 Task: Create a due date automation trigger when advanced on, on the monday of the week a card is due add fields with custom field "Resume" set at 11:00 AM.
Action: Mouse moved to (1083, 319)
Screenshot: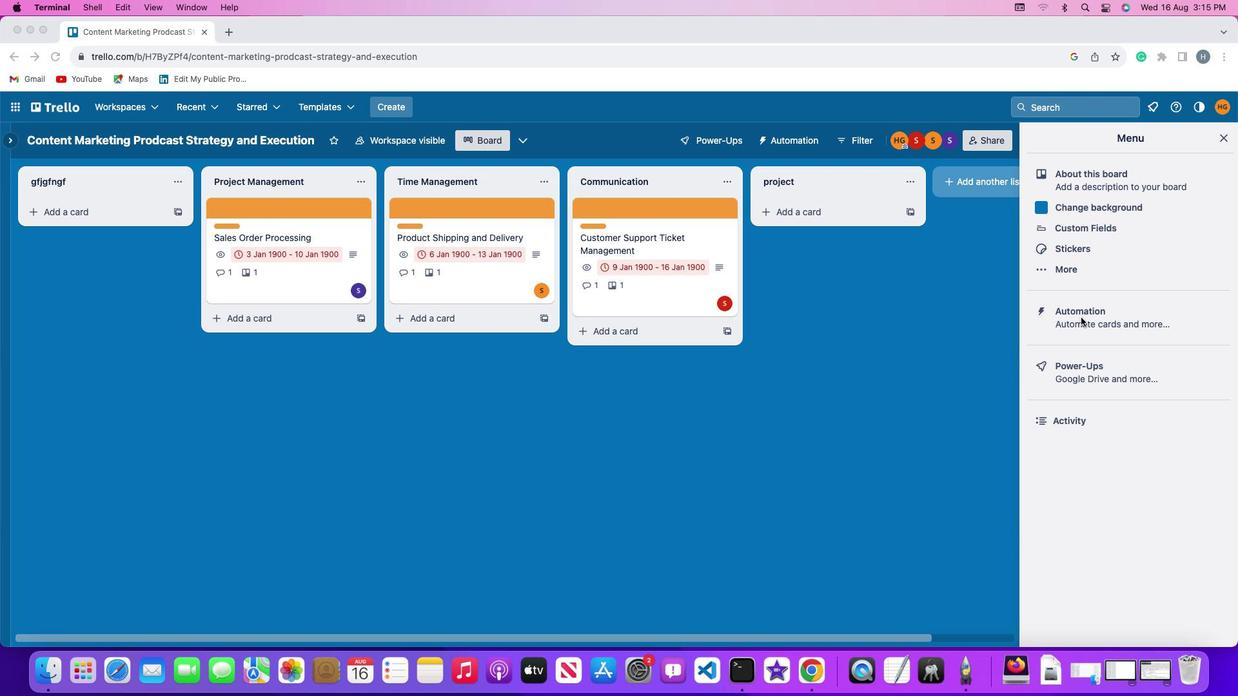 
Action: Mouse pressed left at (1083, 319)
Screenshot: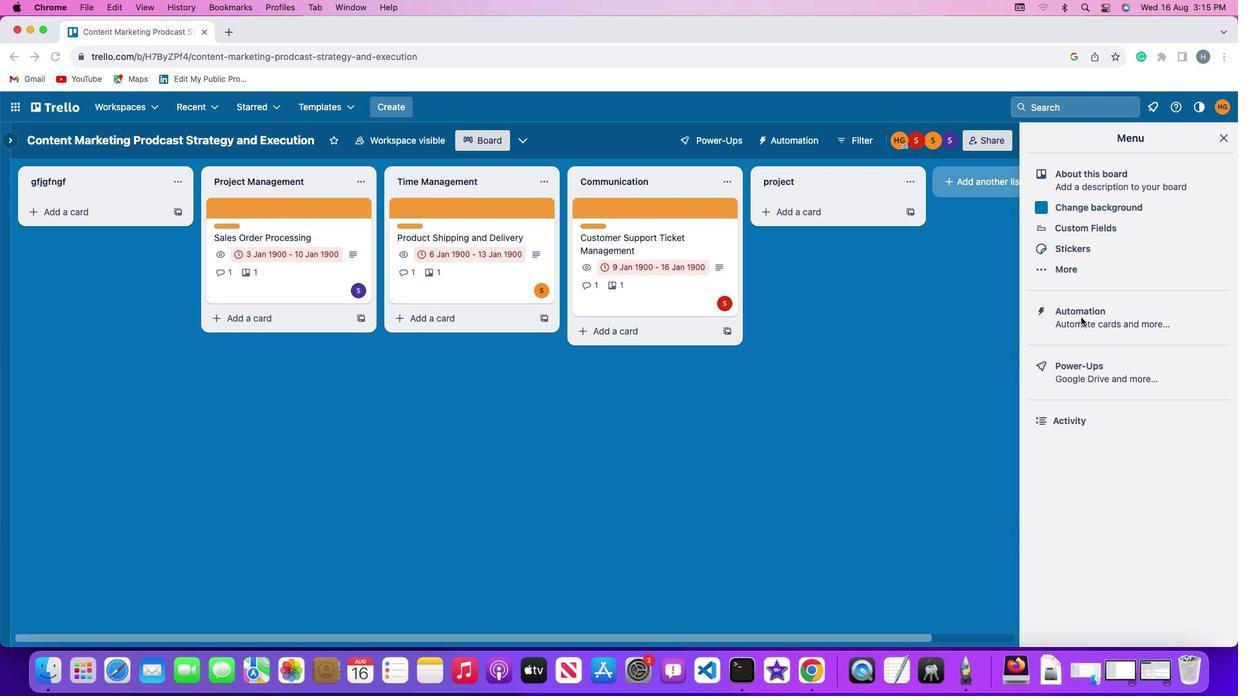 
Action: Mouse pressed left at (1083, 319)
Screenshot: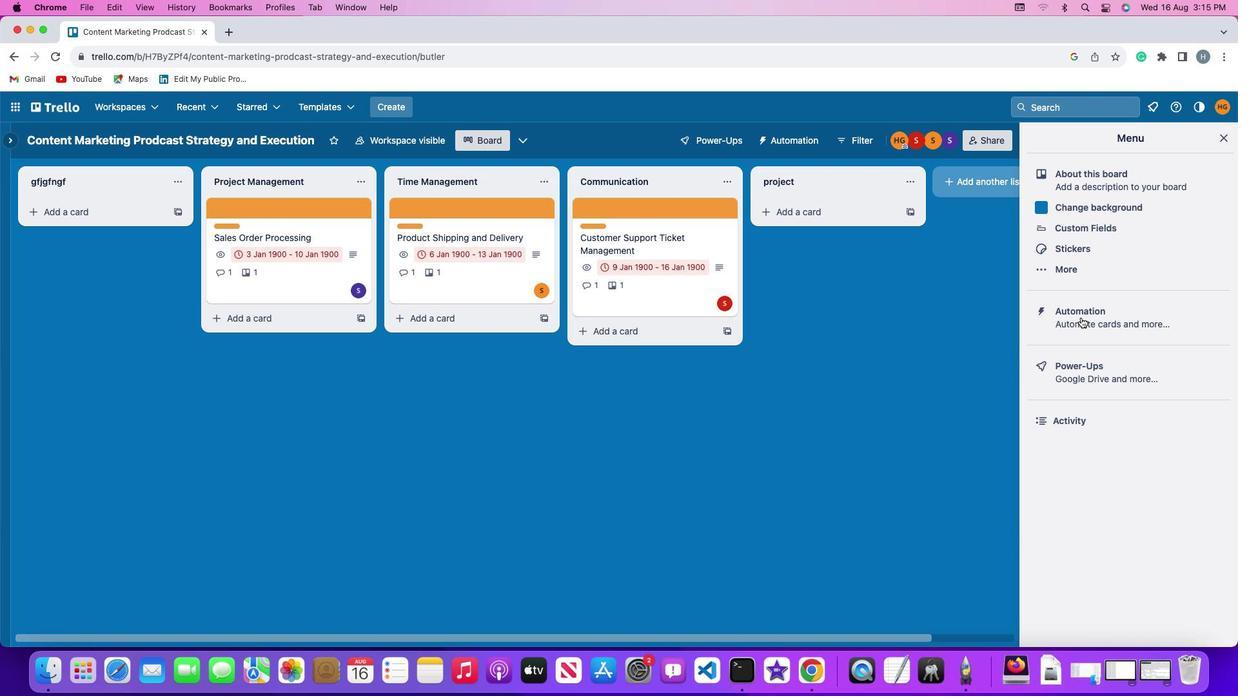 
Action: Mouse moved to (87, 311)
Screenshot: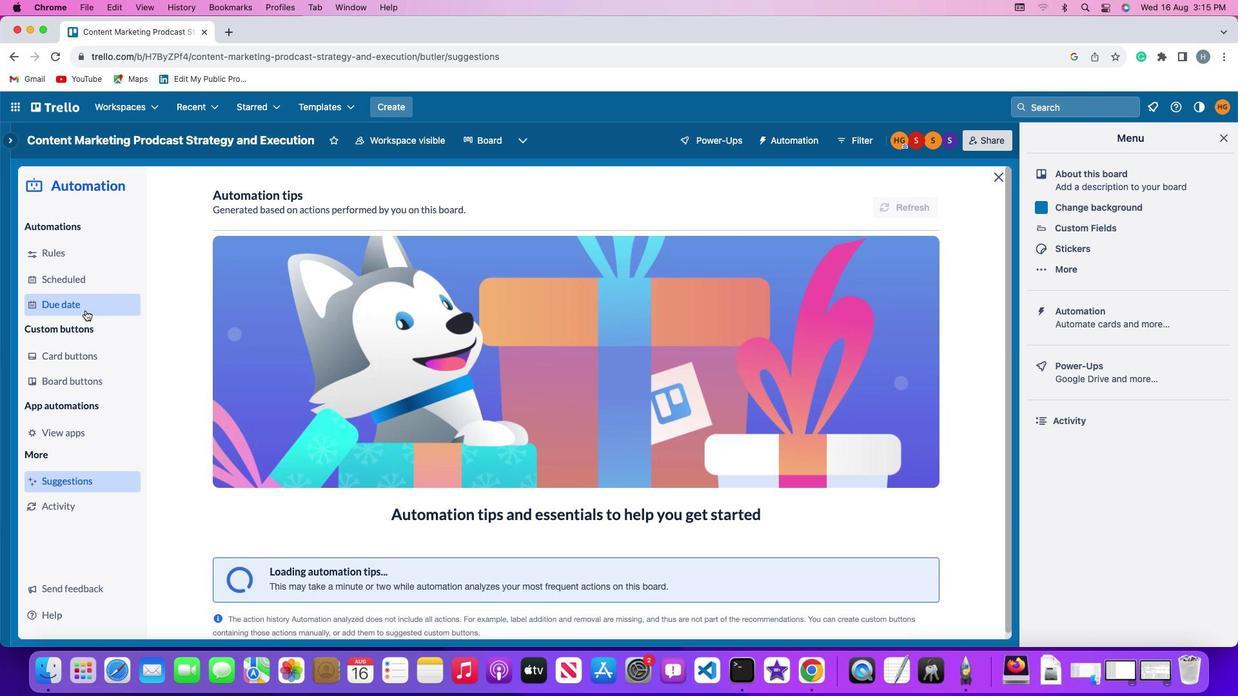
Action: Mouse pressed left at (87, 311)
Screenshot: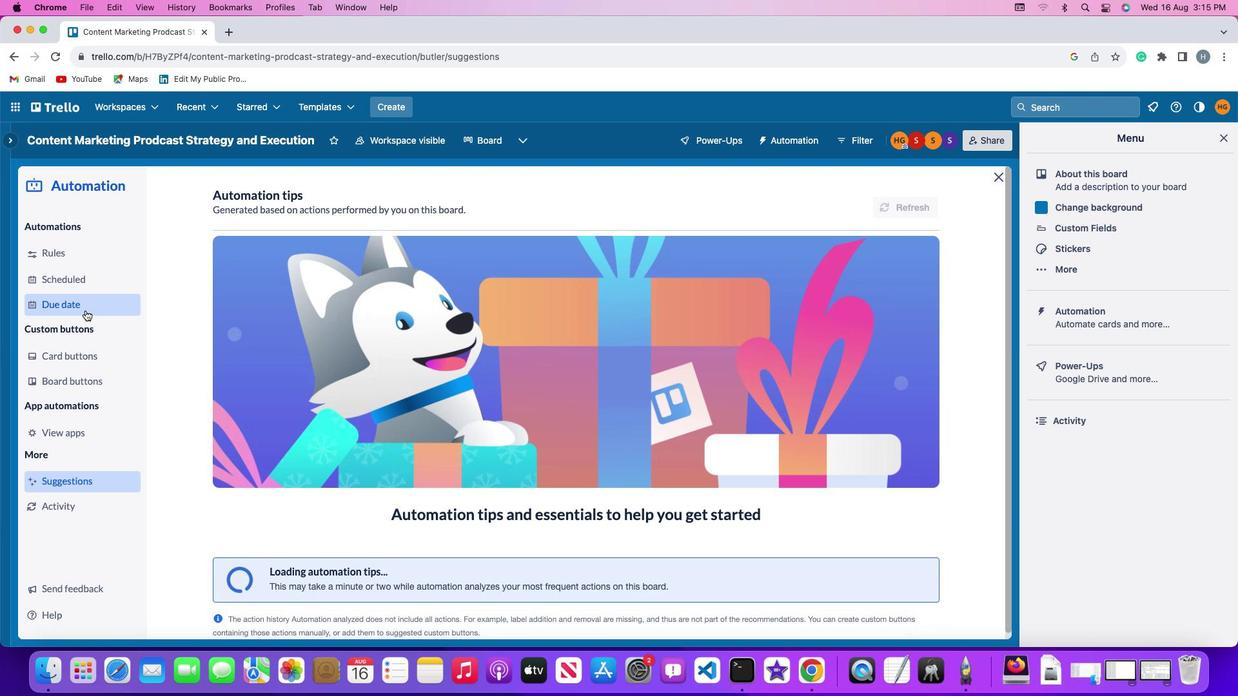 
Action: Mouse moved to (853, 199)
Screenshot: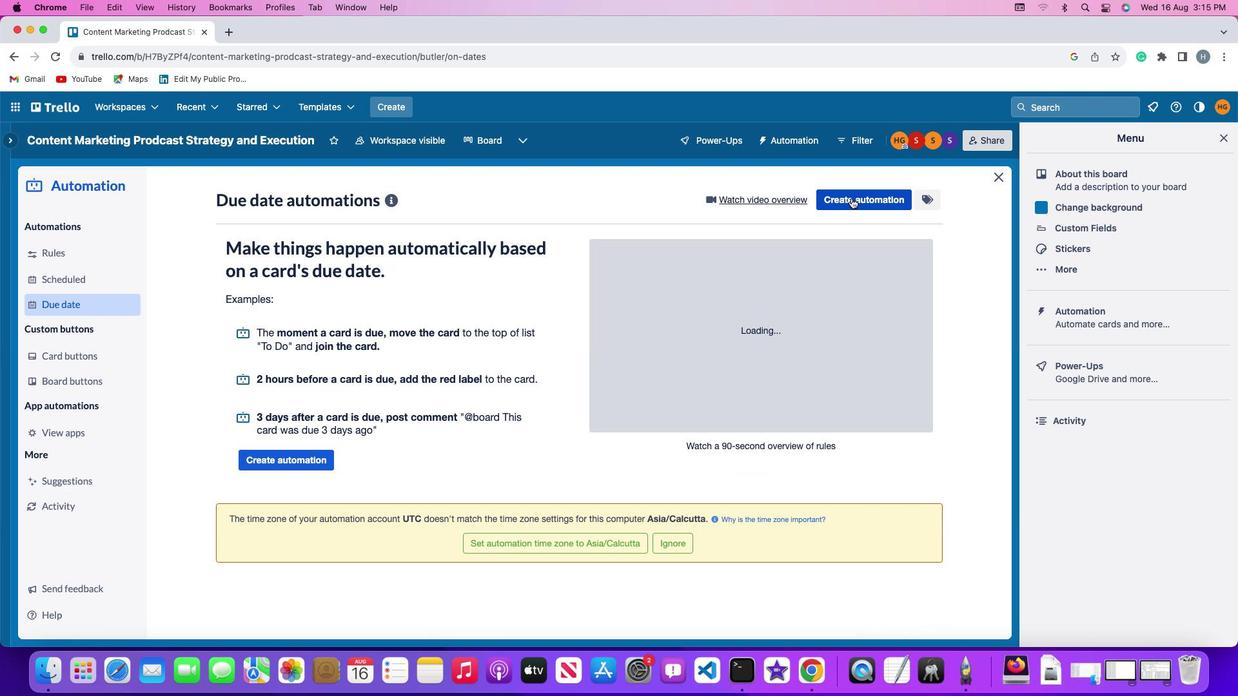 
Action: Mouse pressed left at (853, 199)
Screenshot: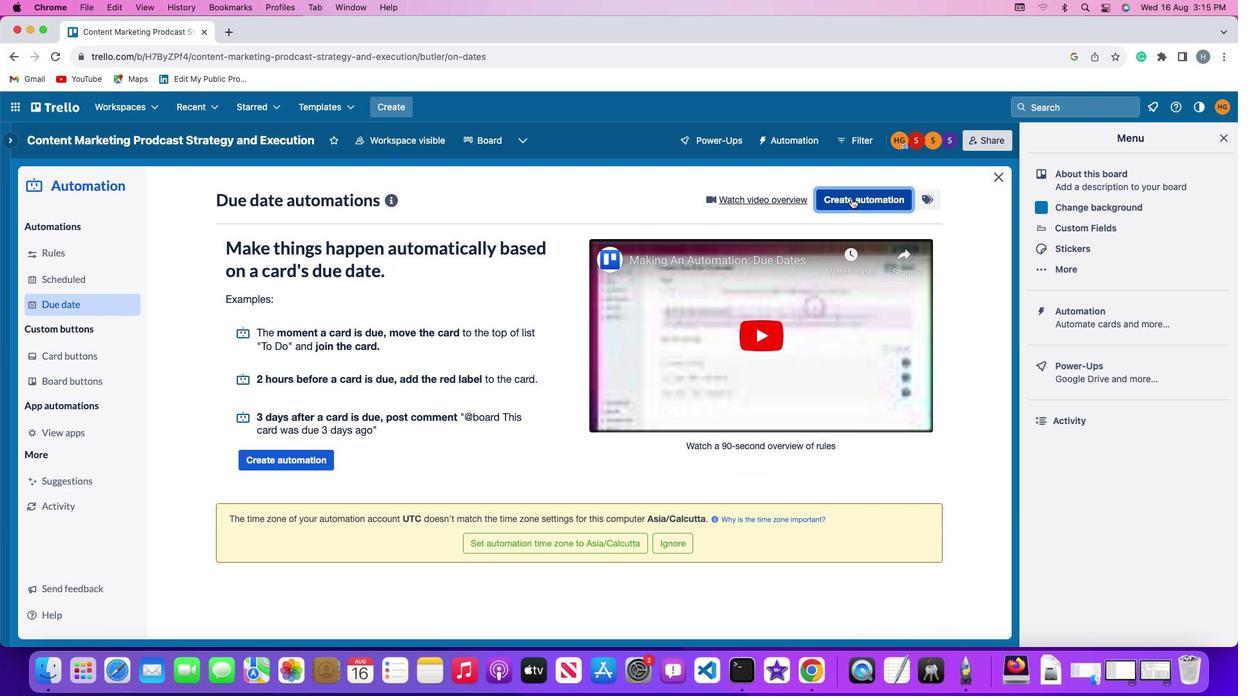 
Action: Mouse moved to (243, 327)
Screenshot: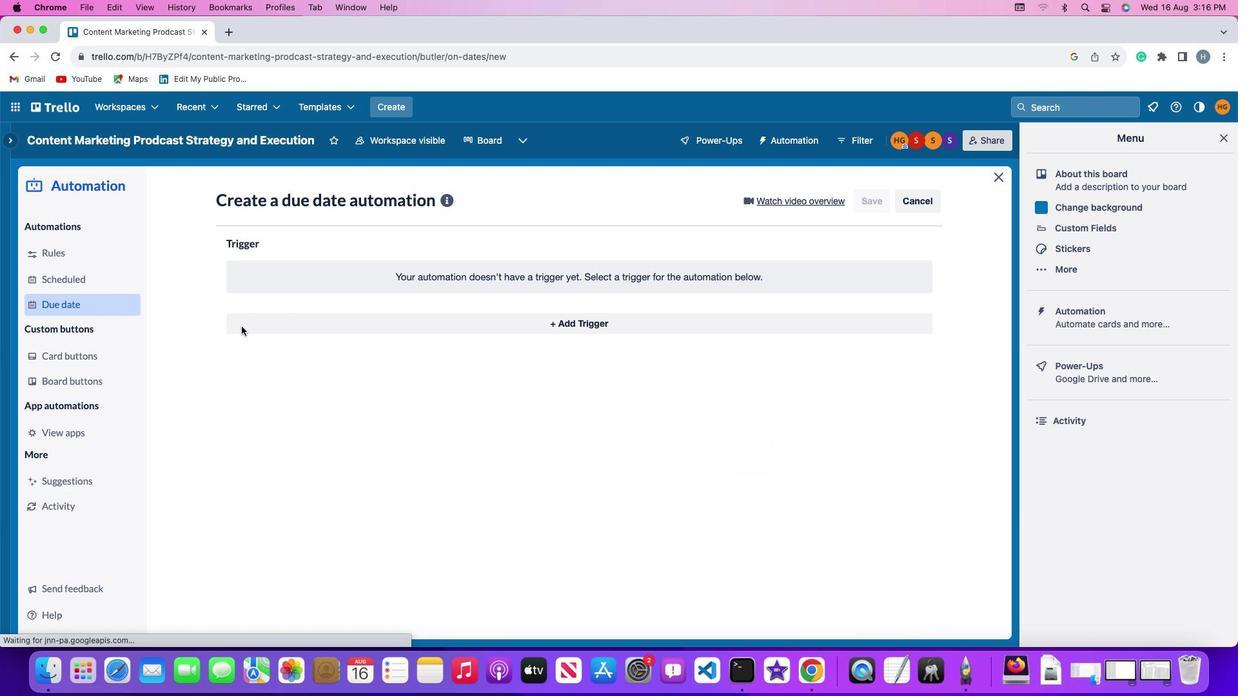 
Action: Mouse pressed left at (243, 327)
Screenshot: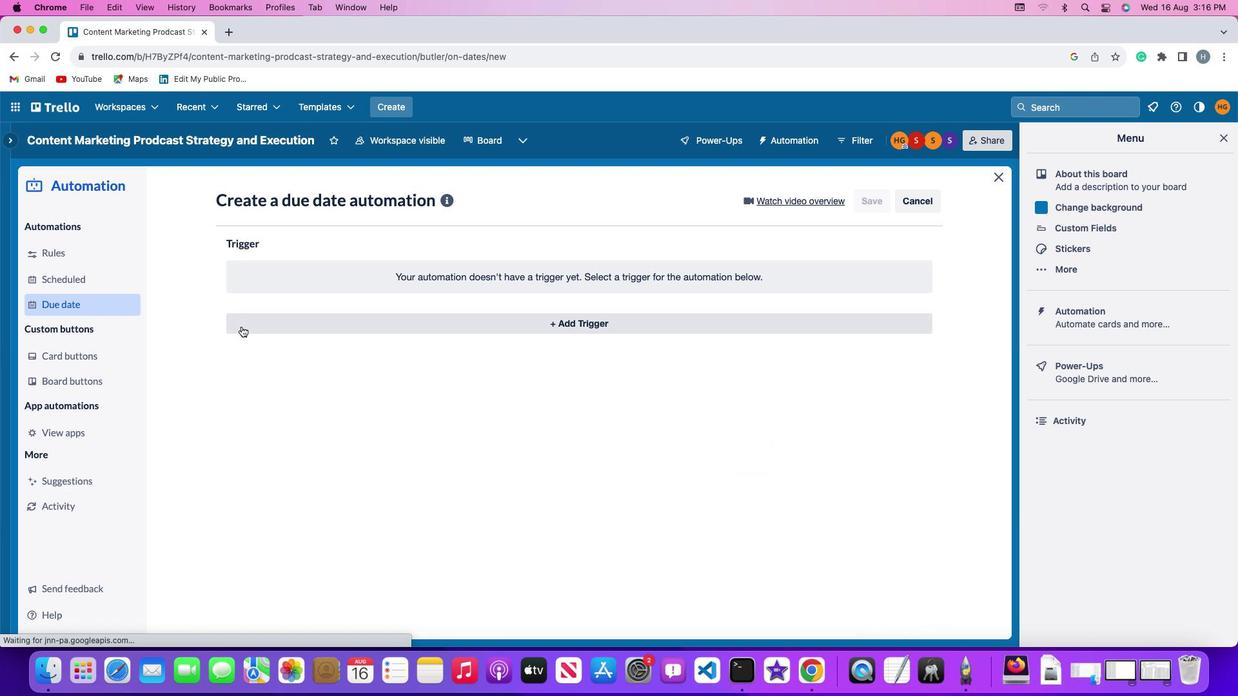 
Action: Mouse moved to (292, 556)
Screenshot: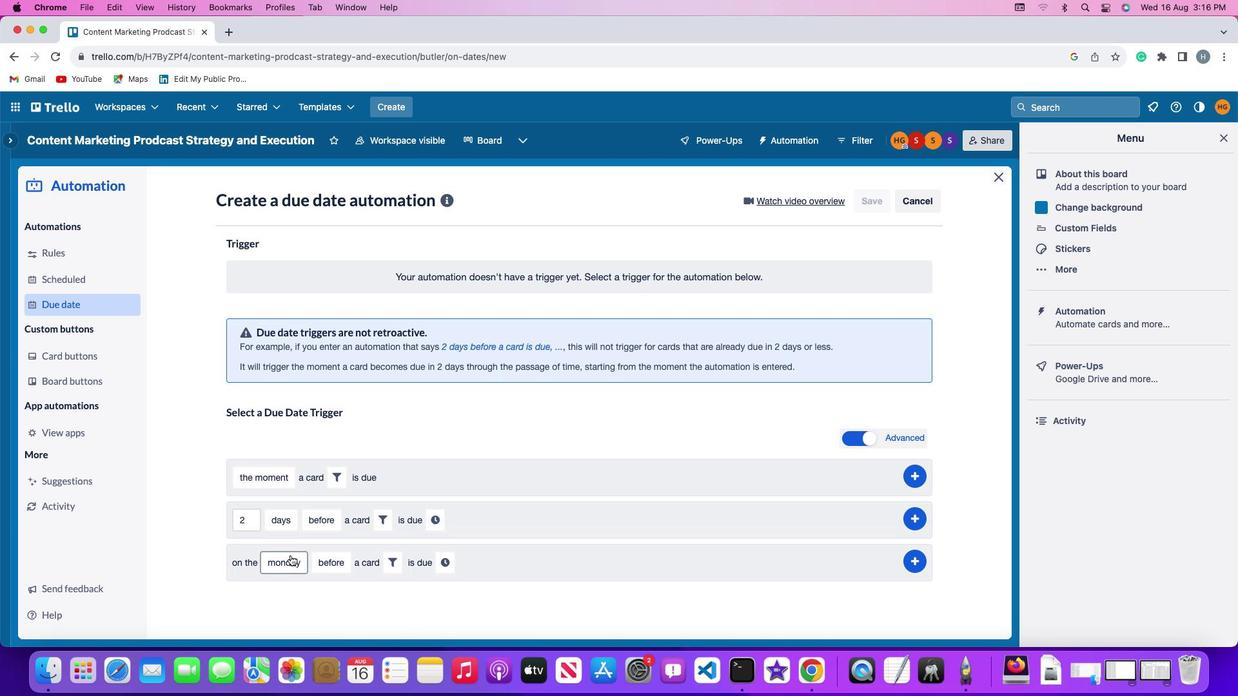 
Action: Mouse pressed left at (292, 556)
Screenshot: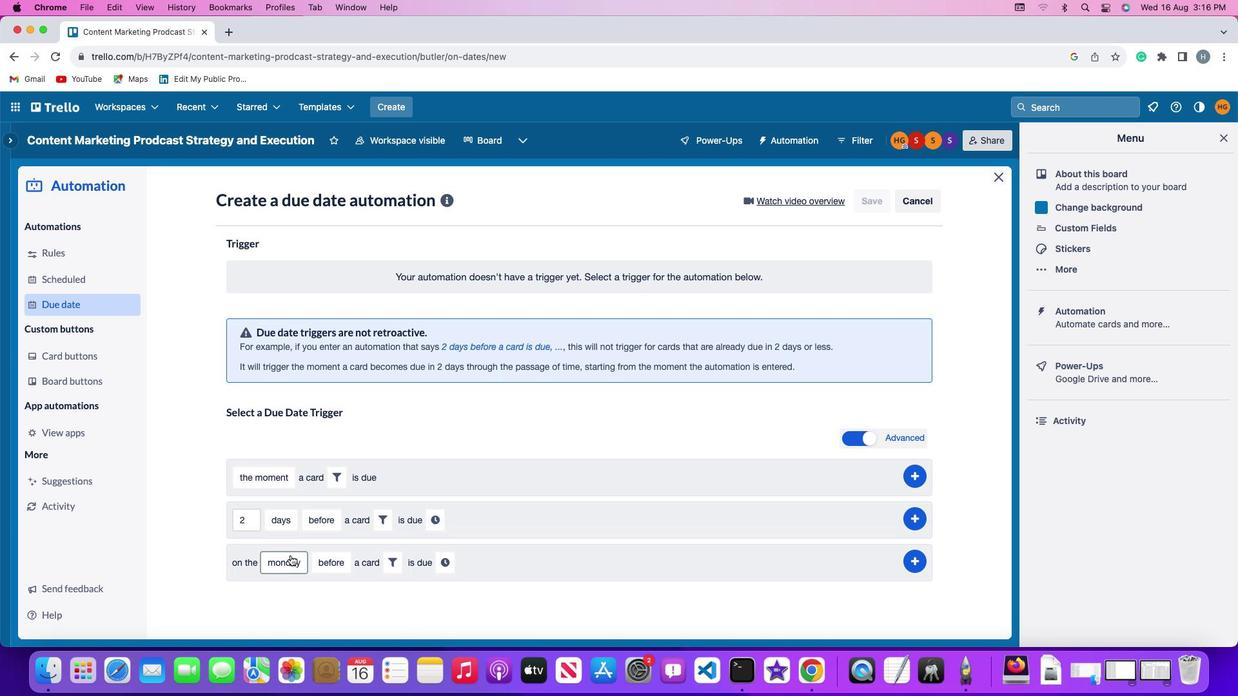
Action: Mouse moved to (301, 382)
Screenshot: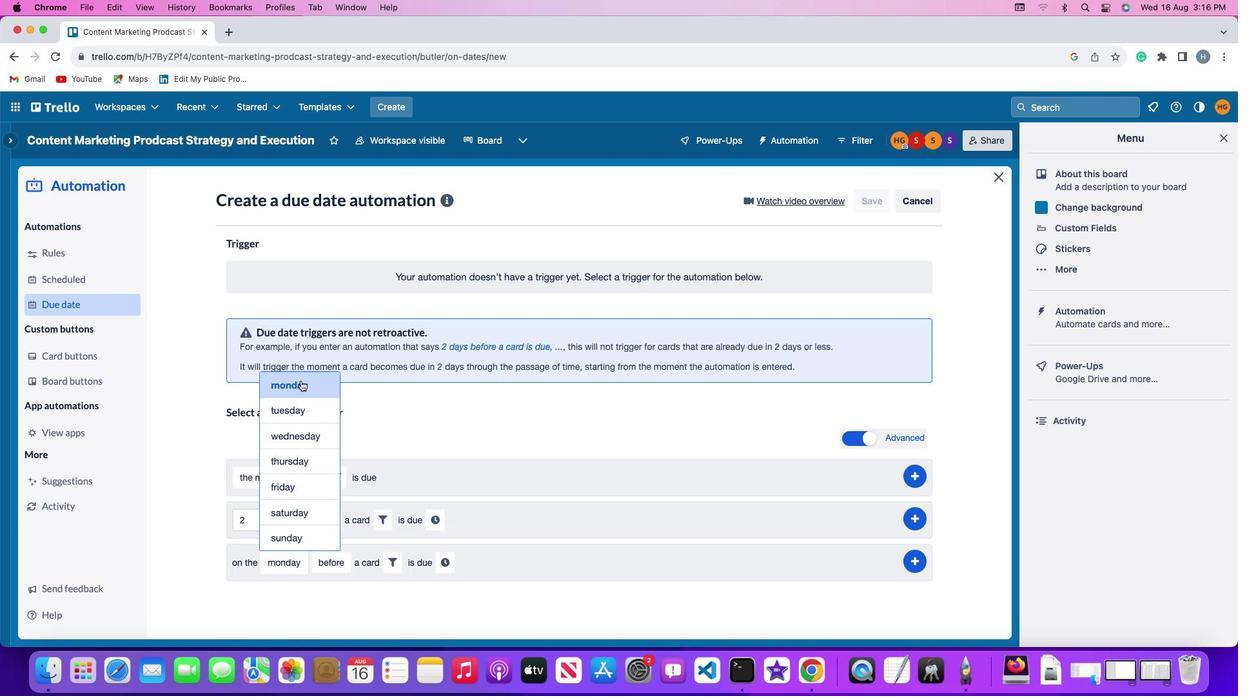 
Action: Mouse pressed left at (301, 382)
Screenshot: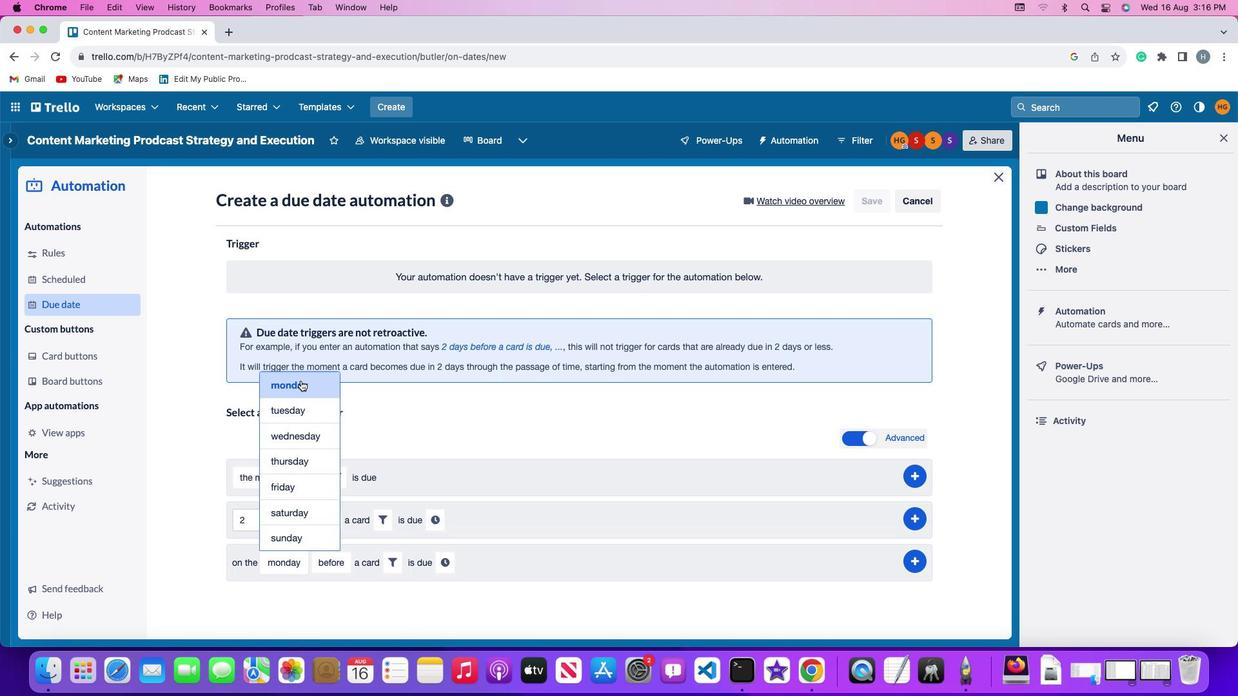 
Action: Mouse moved to (336, 559)
Screenshot: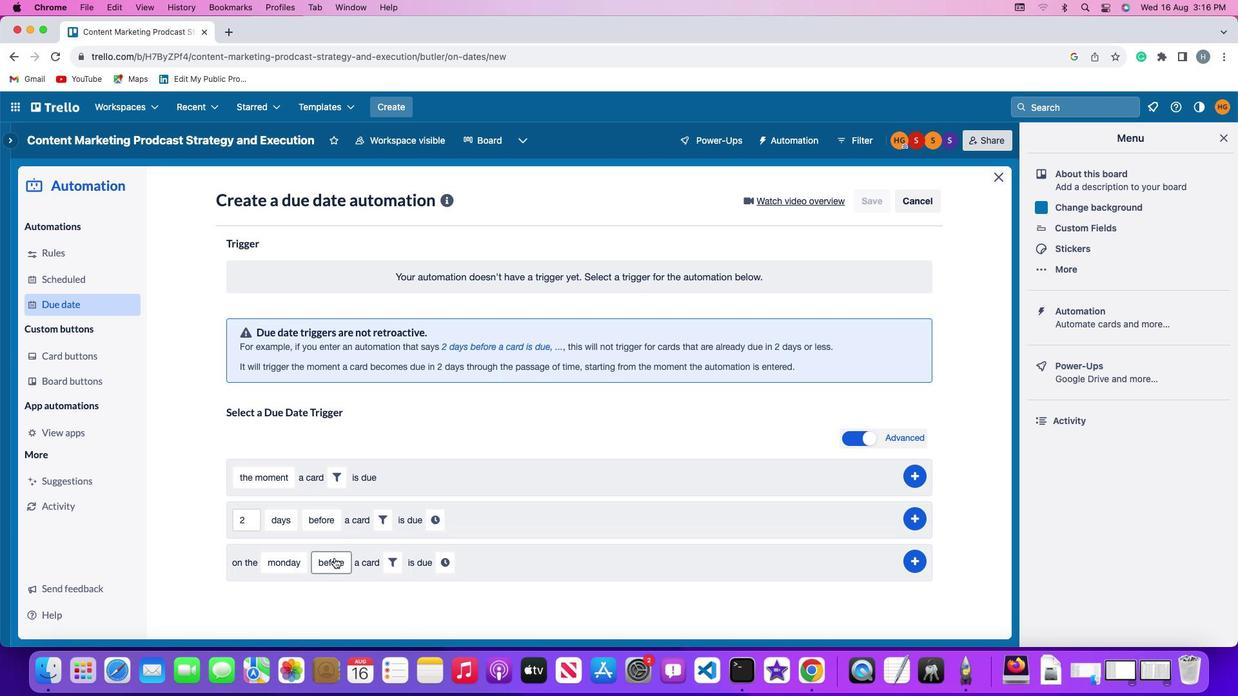 
Action: Mouse pressed left at (336, 559)
Screenshot: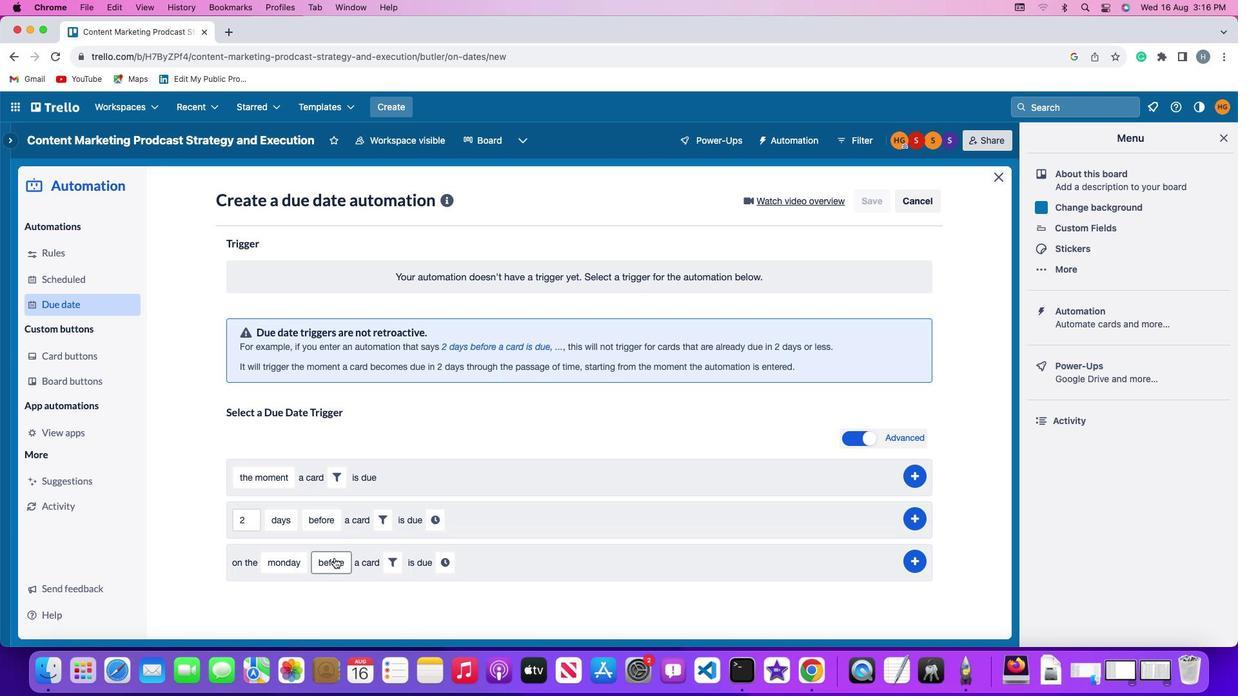 
Action: Mouse moved to (350, 518)
Screenshot: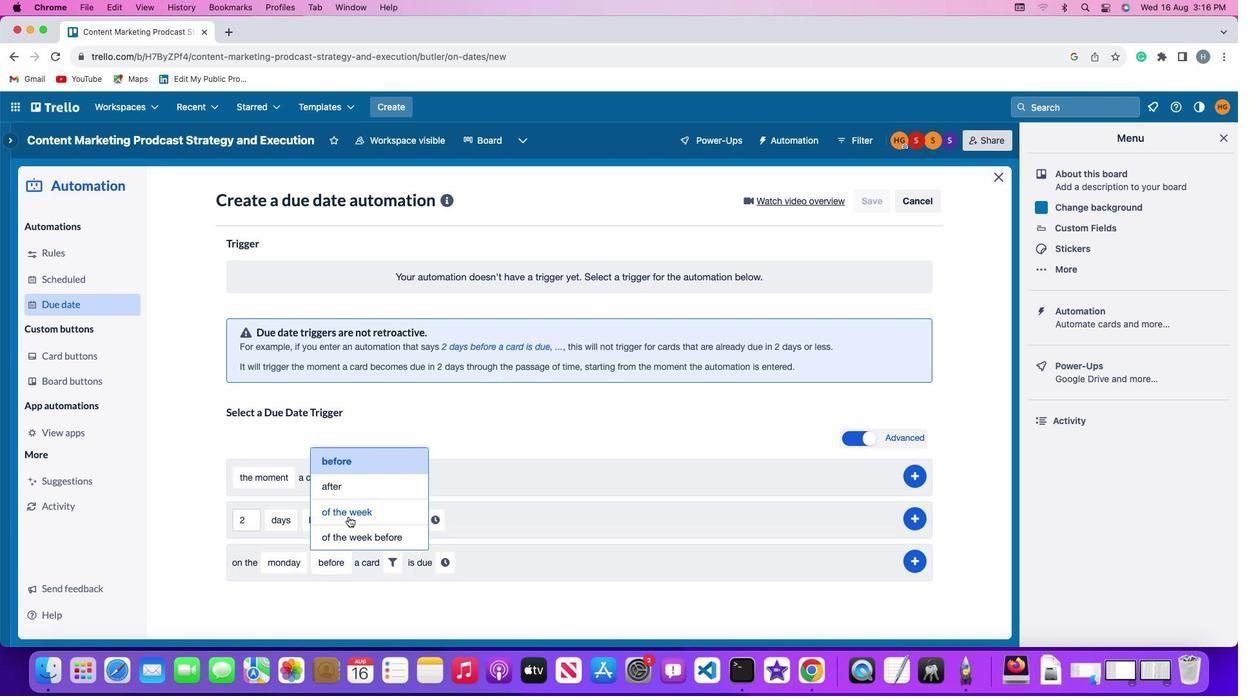 
Action: Mouse pressed left at (350, 518)
Screenshot: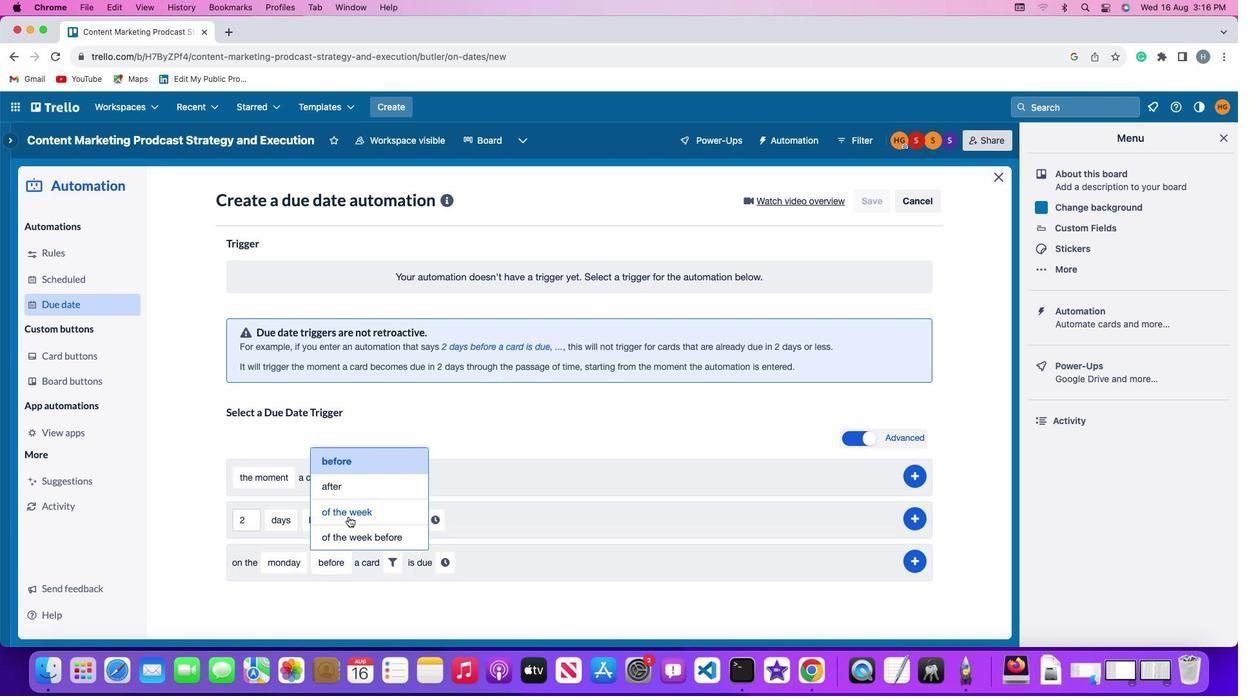 
Action: Mouse moved to (417, 563)
Screenshot: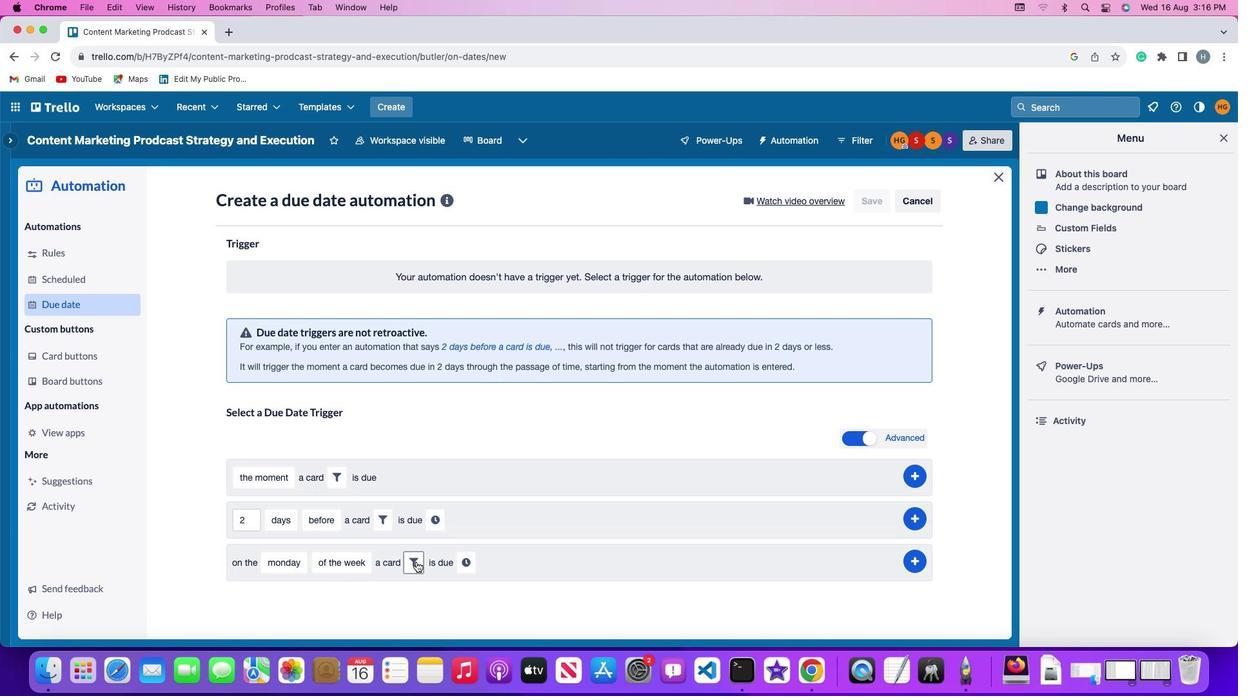 
Action: Mouse pressed left at (417, 563)
Screenshot: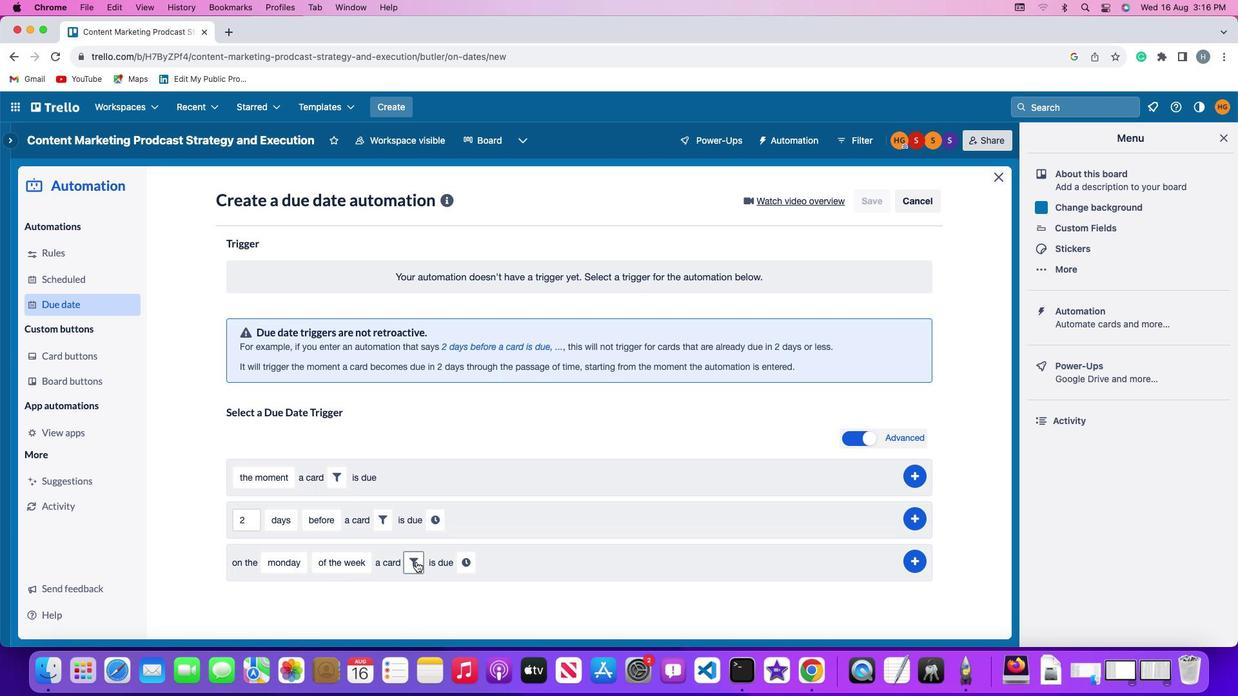 
Action: Mouse moved to (628, 612)
Screenshot: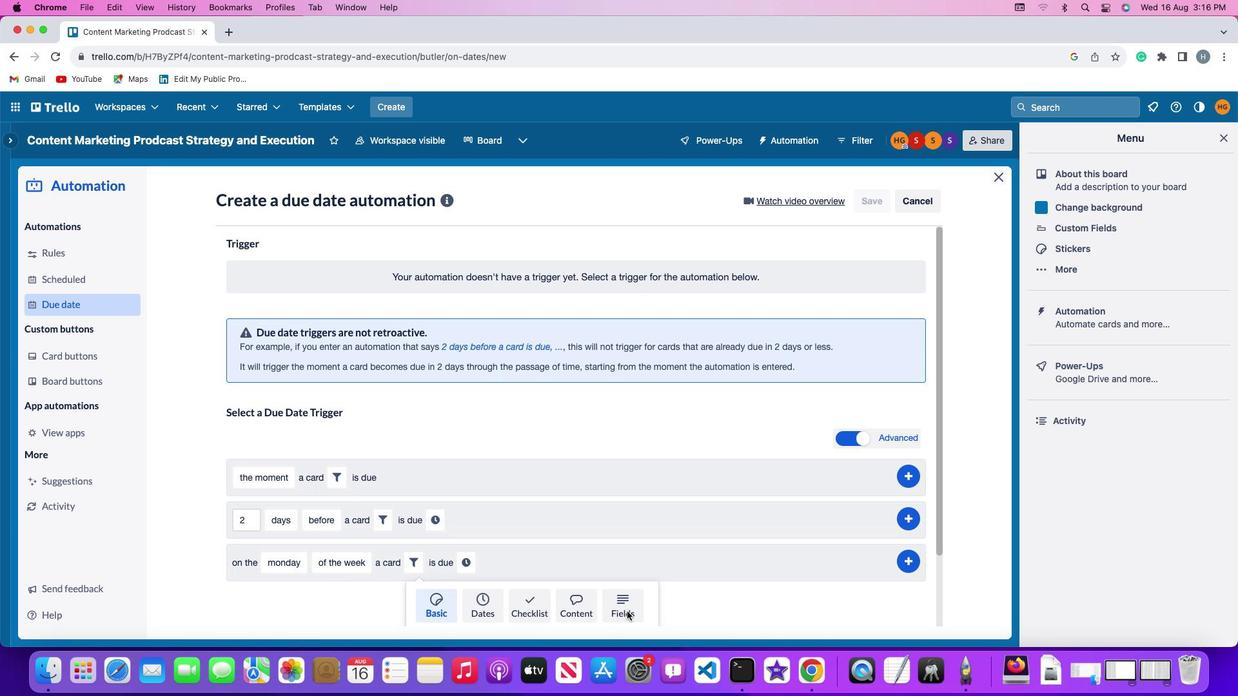 
Action: Mouse pressed left at (628, 612)
Screenshot: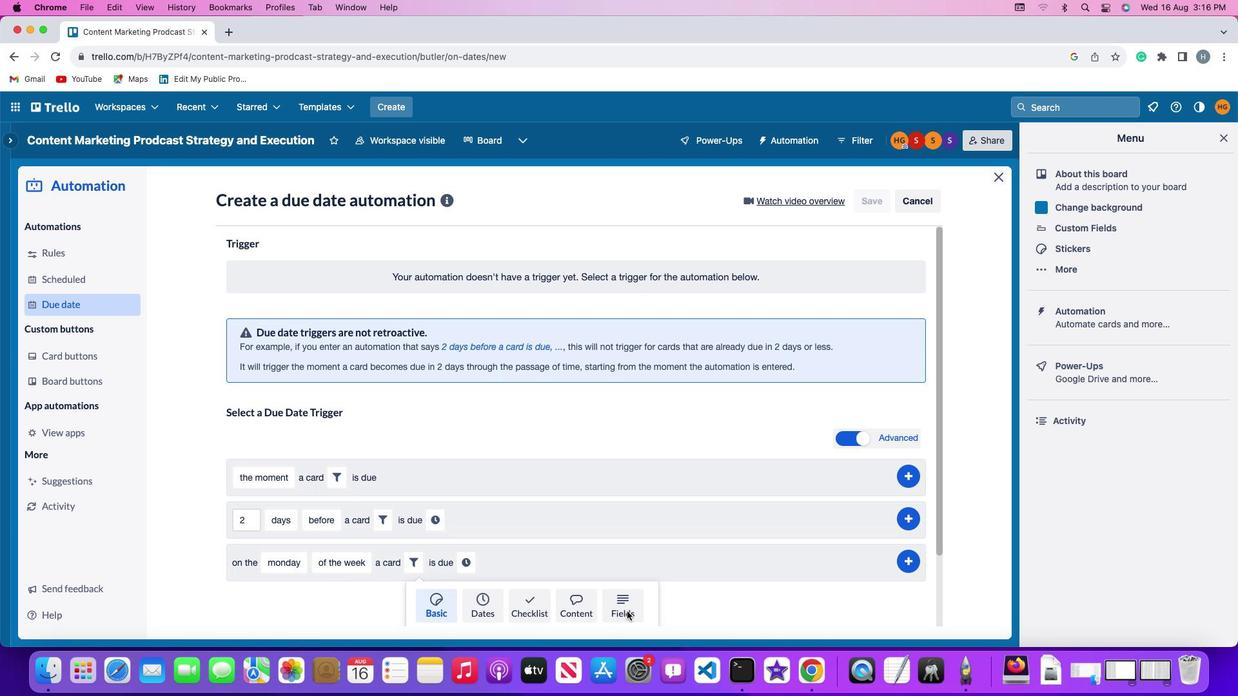 
Action: Mouse moved to (343, 591)
Screenshot: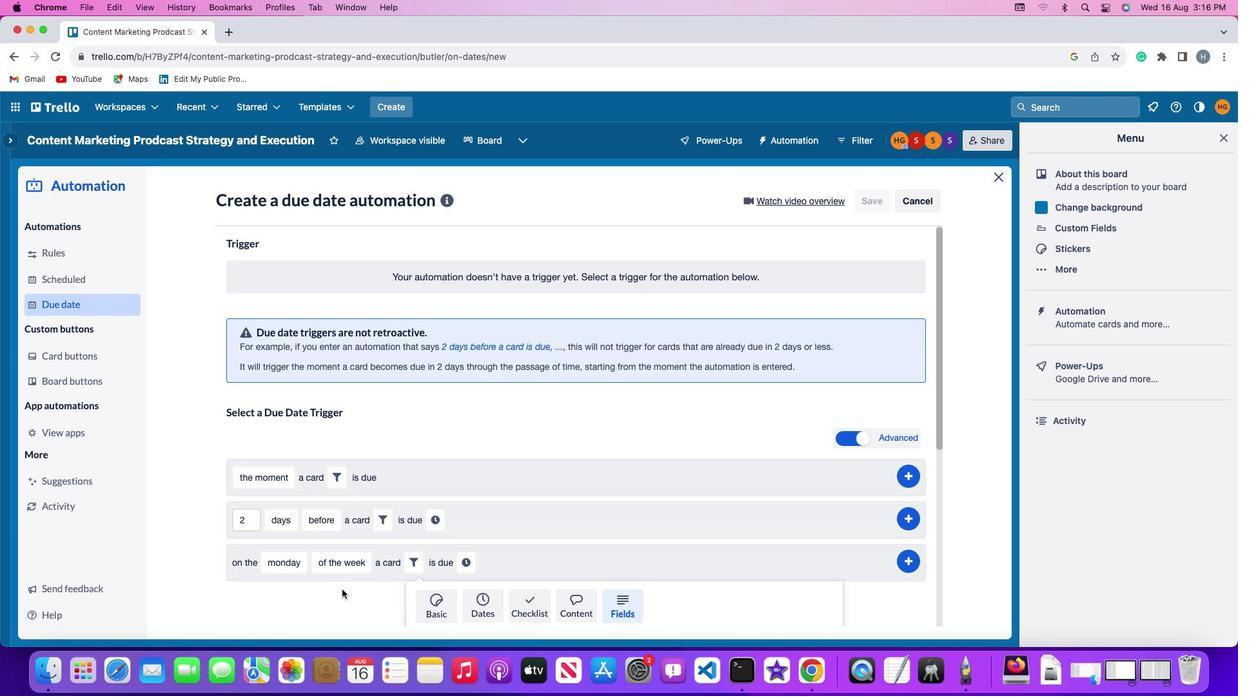 
Action: Mouse scrolled (343, 591) with delta (1, 0)
Screenshot: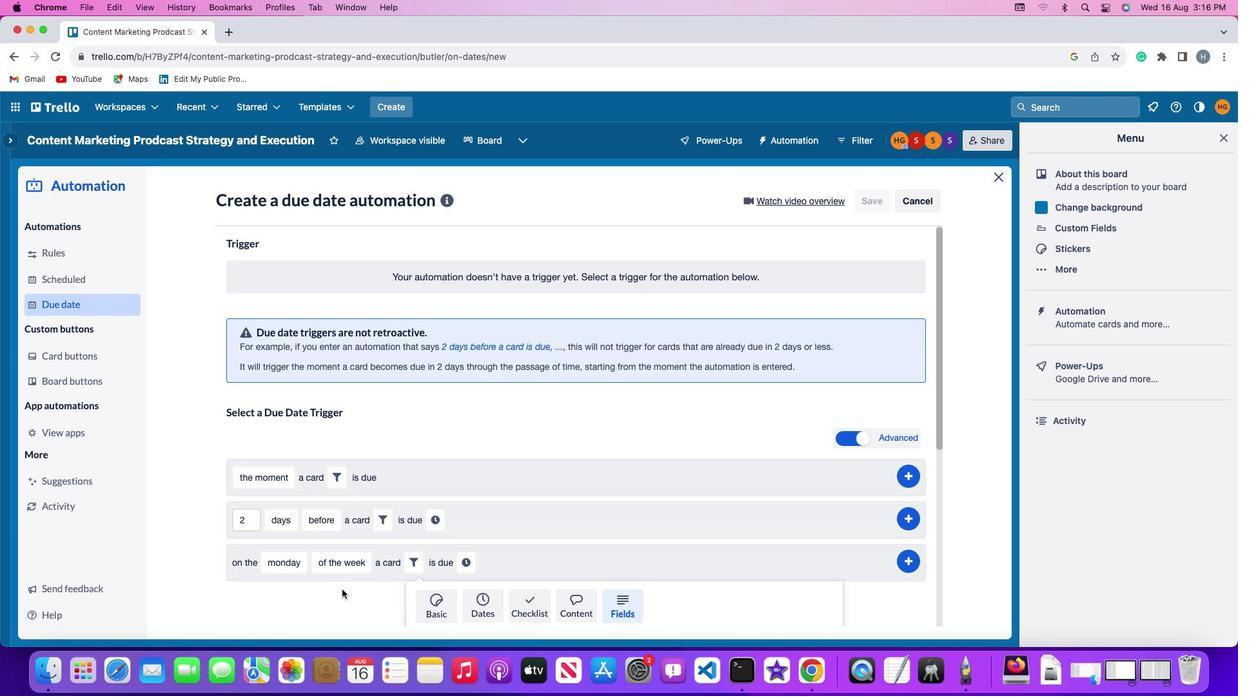 
Action: Mouse scrolled (343, 591) with delta (1, 0)
Screenshot: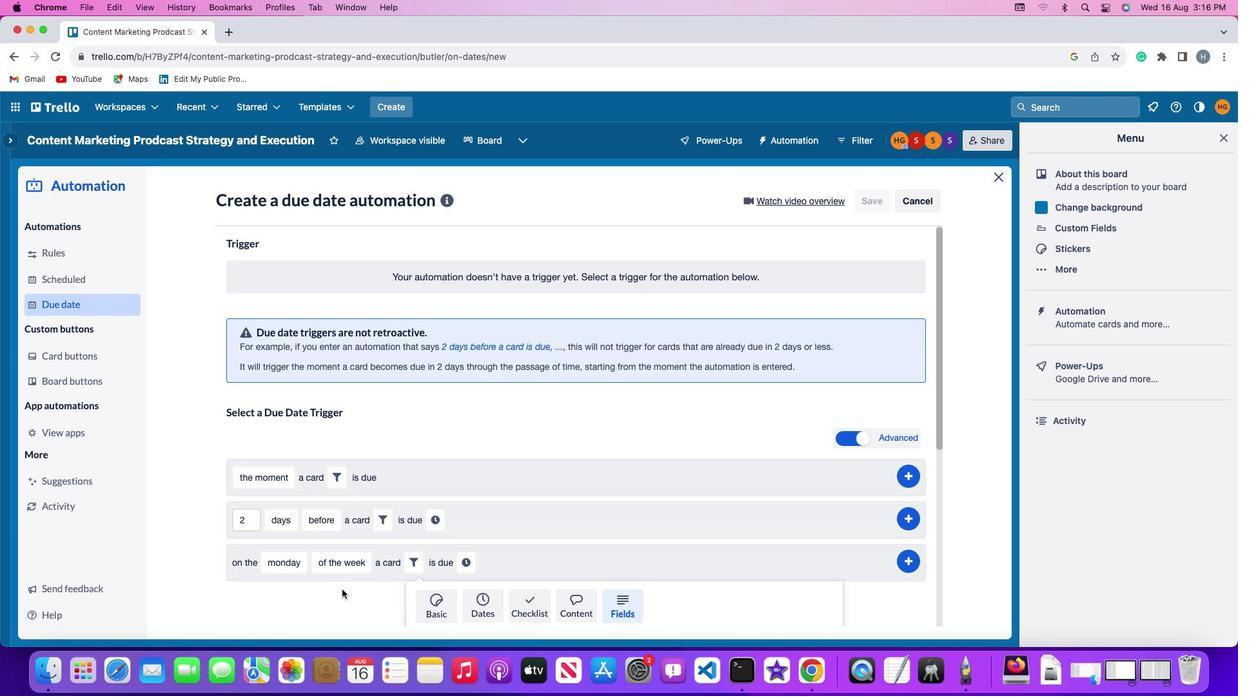 
Action: Mouse scrolled (343, 591) with delta (1, 0)
Screenshot: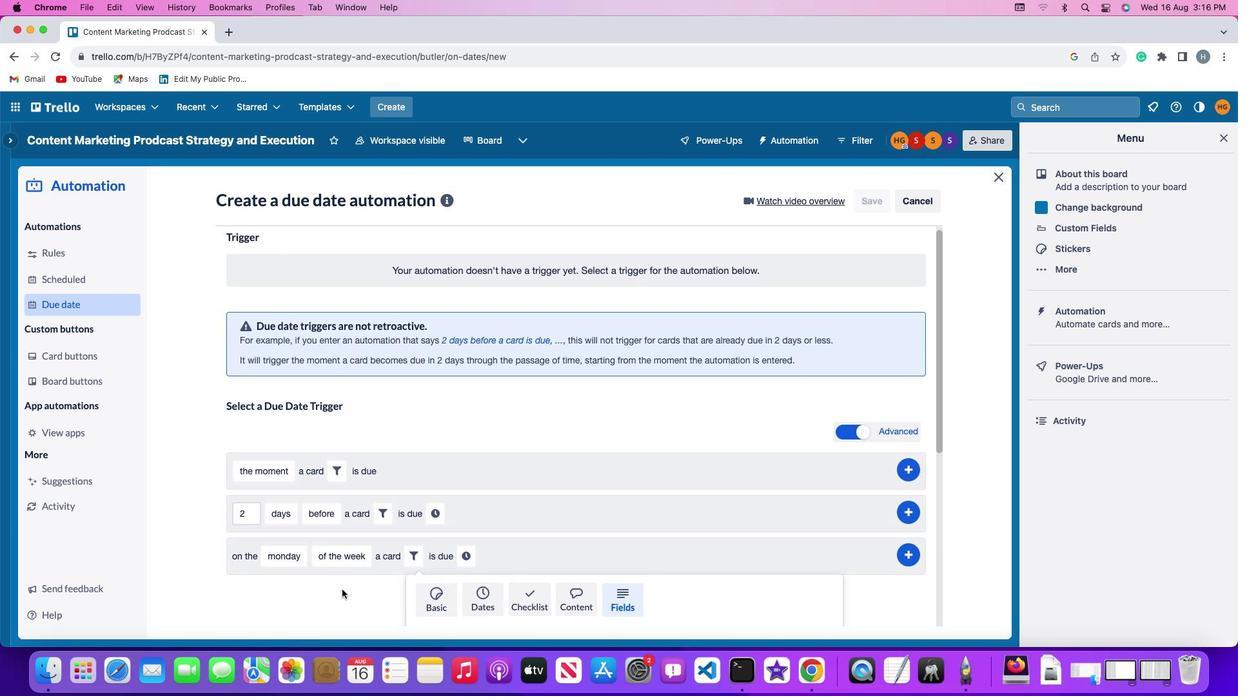 
Action: Mouse moved to (343, 590)
Screenshot: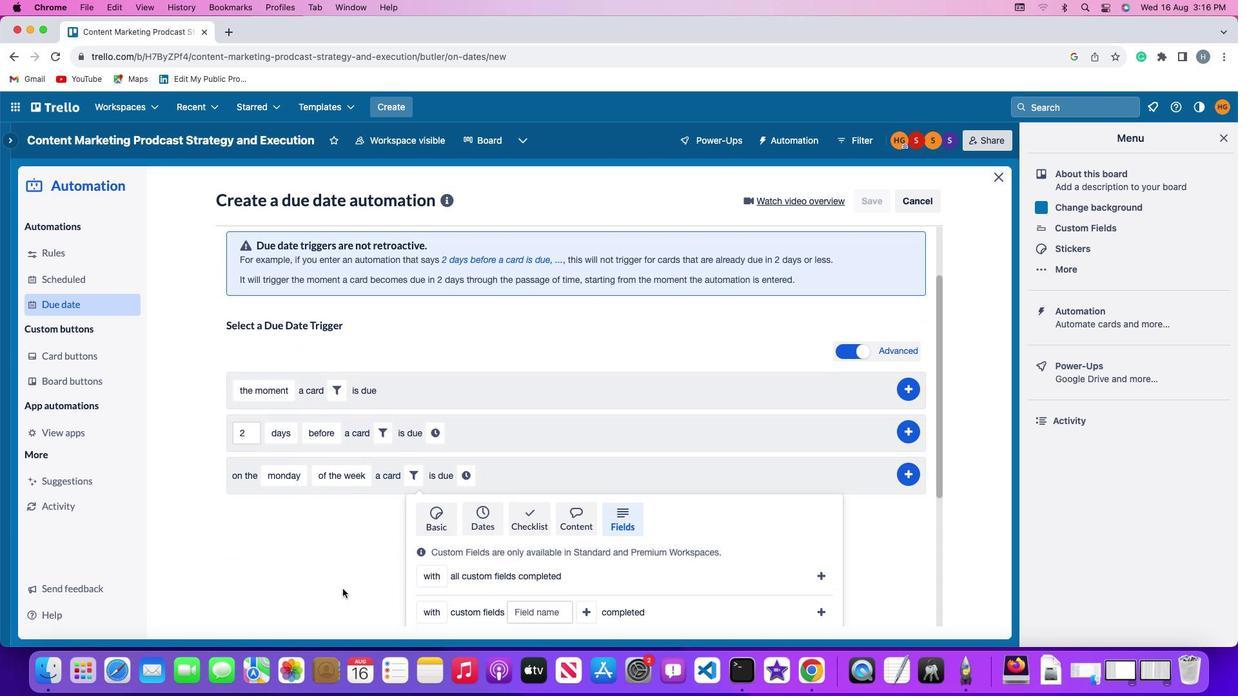 
Action: Mouse scrolled (343, 590) with delta (1, 0)
Screenshot: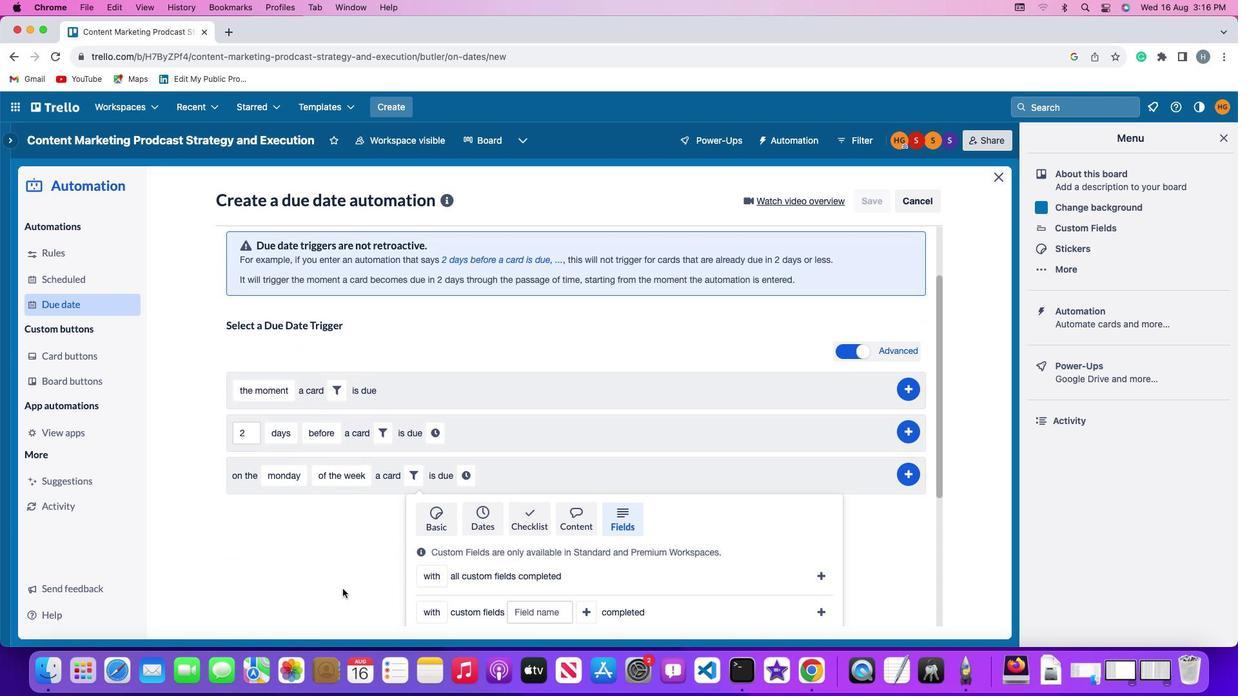 
Action: Mouse scrolled (343, 590) with delta (1, 0)
Screenshot: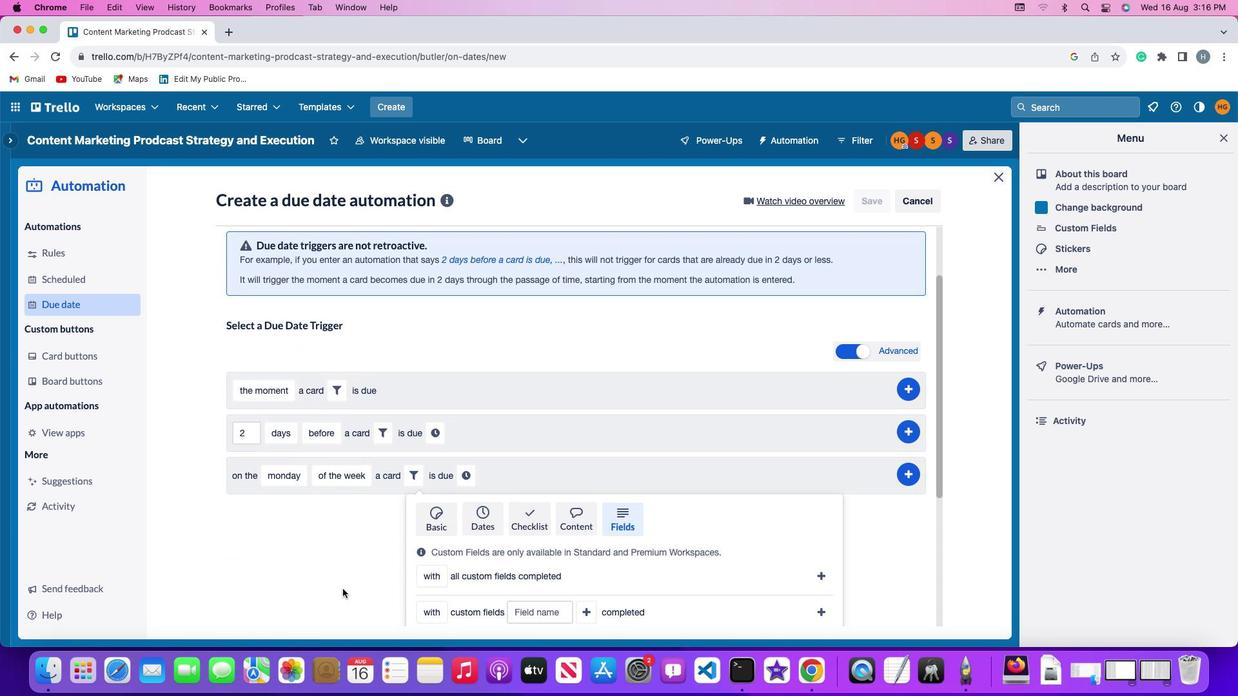 
Action: Mouse scrolled (343, 590) with delta (1, 0)
Screenshot: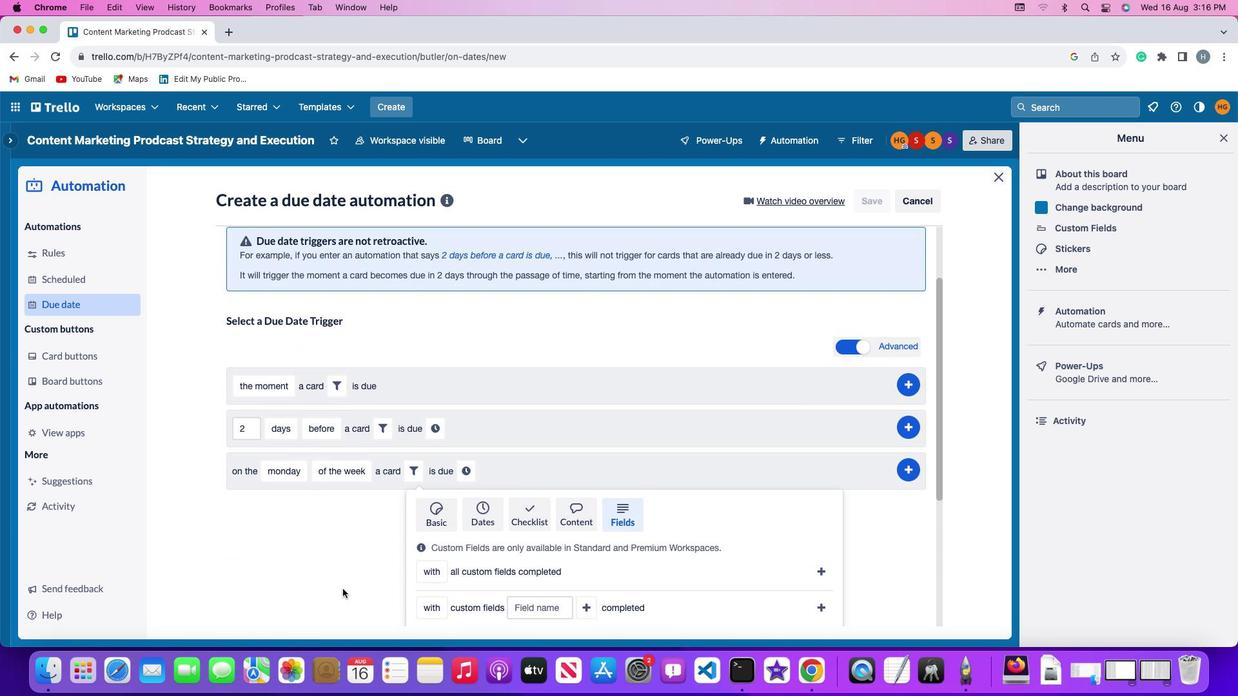 
Action: Mouse moved to (343, 581)
Screenshot: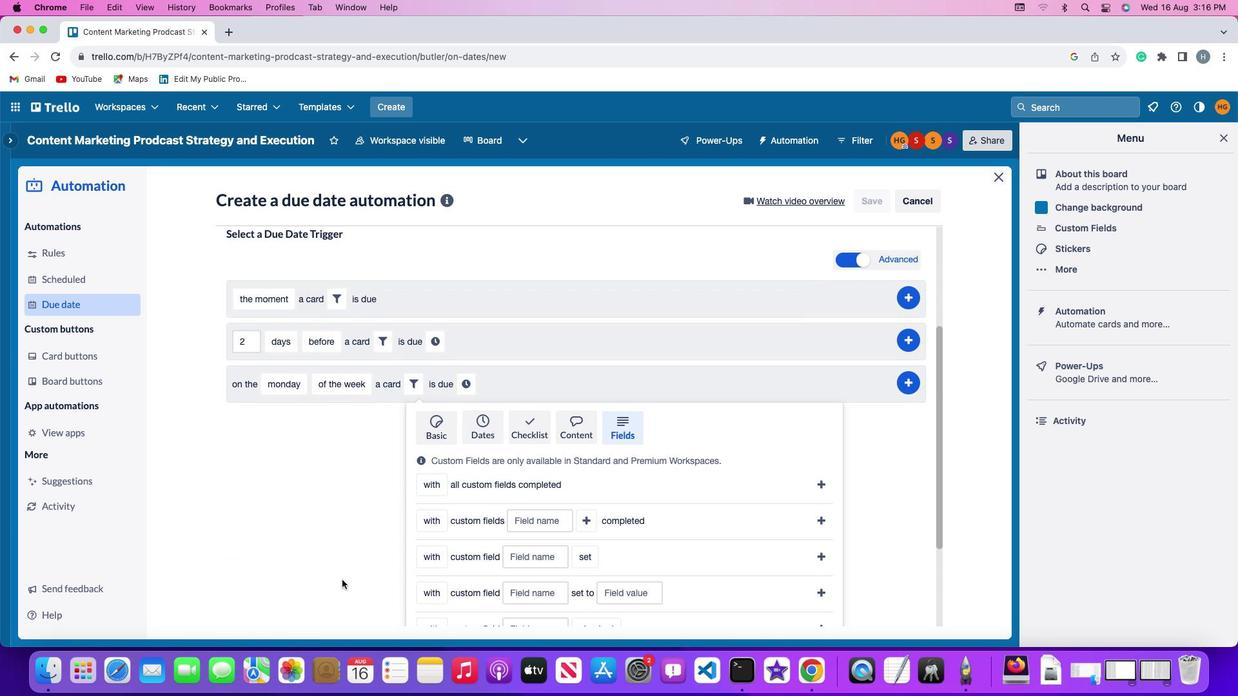 
Action: Mouse scrolled (343, 581) with delta (1, 0)
Screenshot: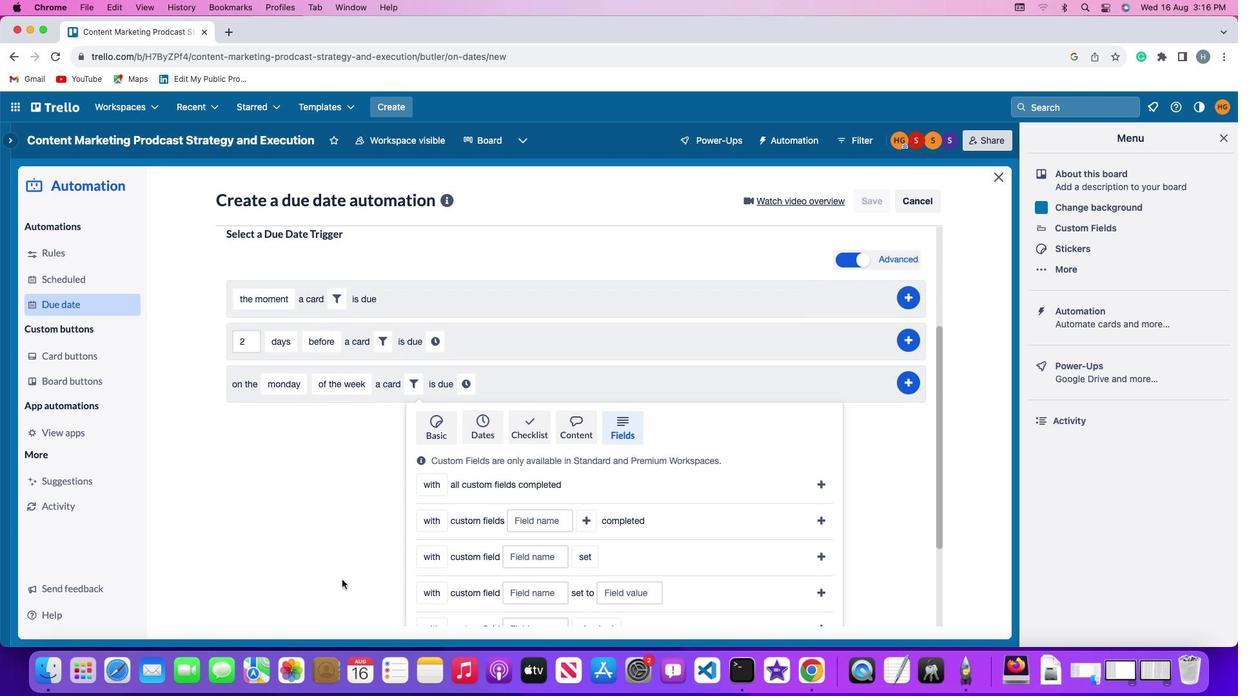 
Action: Mouse moved to (343, 580)
Screenshot: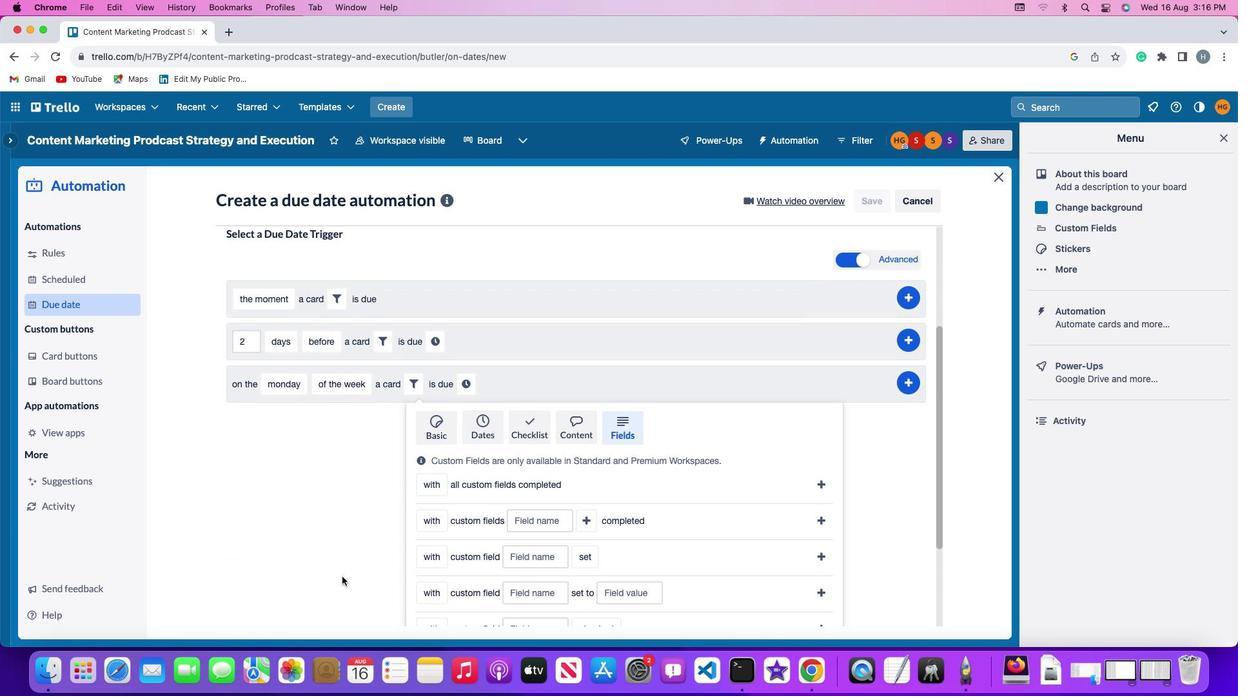 
Action: Mouse scrolled (343, 580) with delta (1, 0)
Screenshot: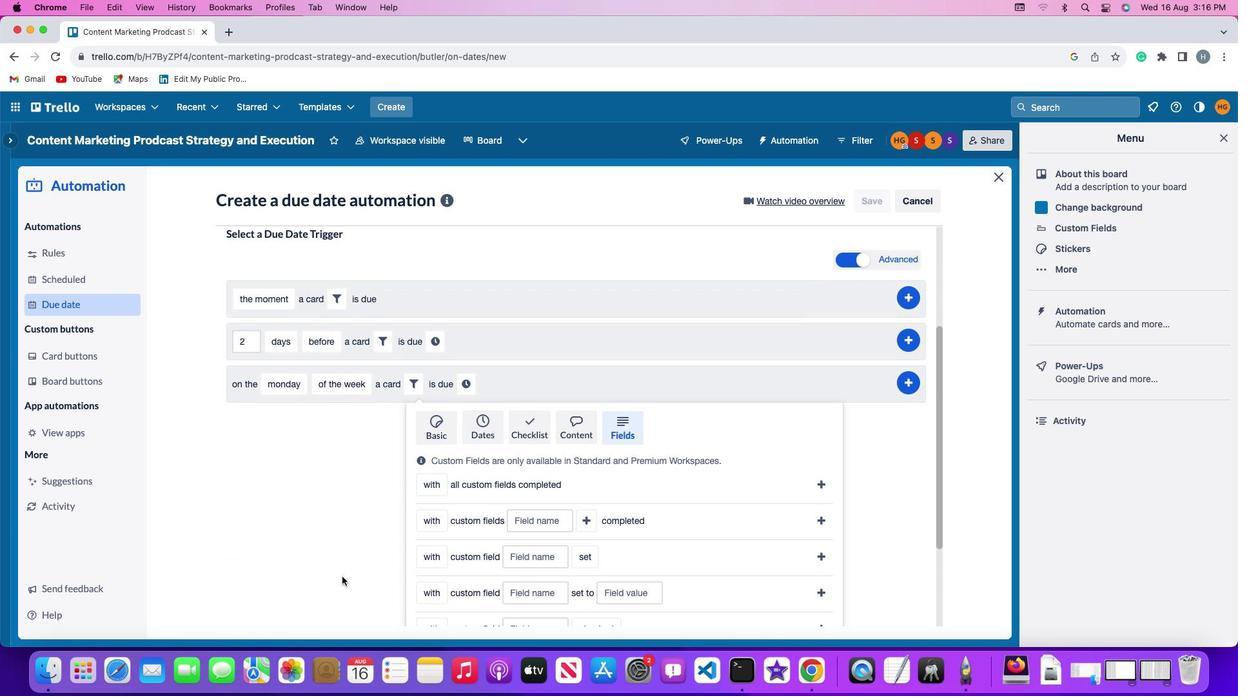 
Action: Mouse moved to (430, 529)
Screenshot: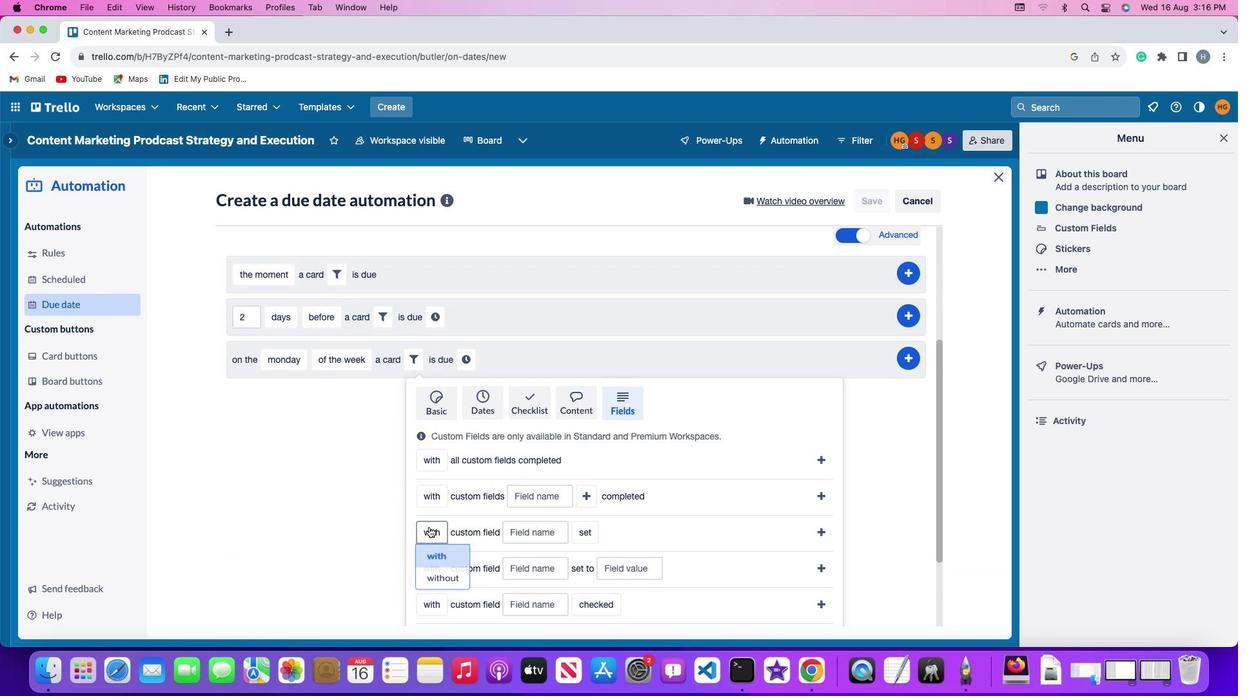 
Action: Mouse pressed left at (430, 529)
Screenshot: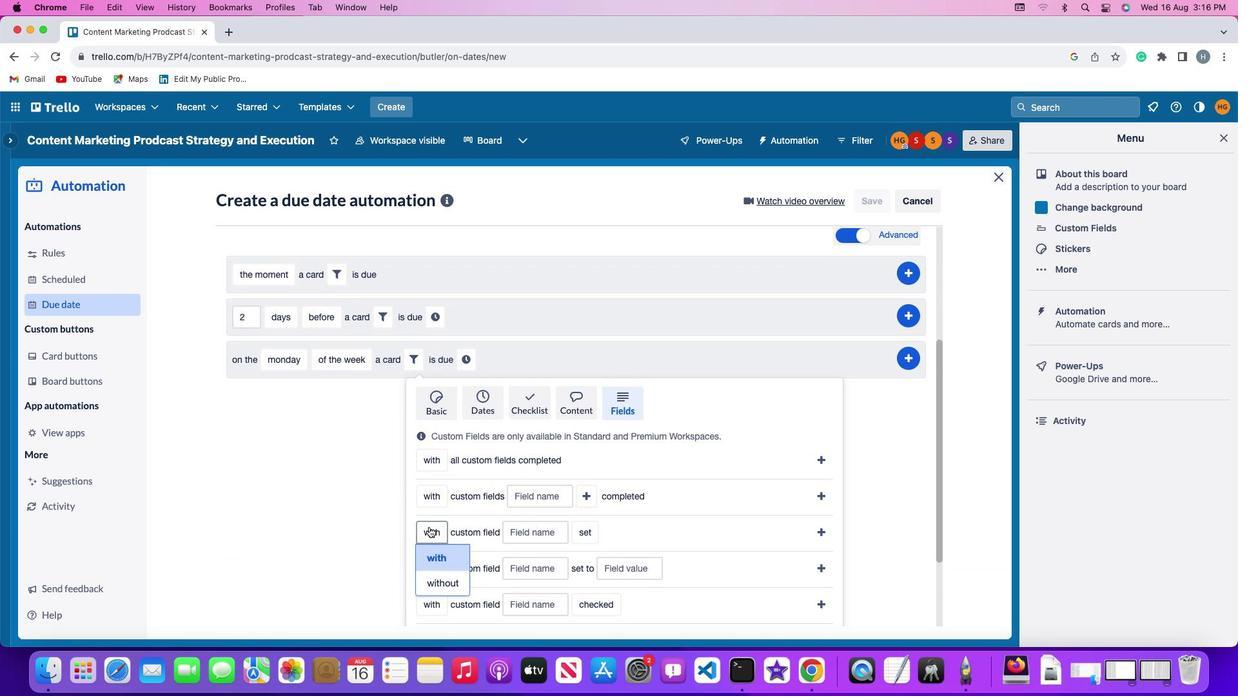 
Action: Mouse moved to (433, 559)
Screenshot: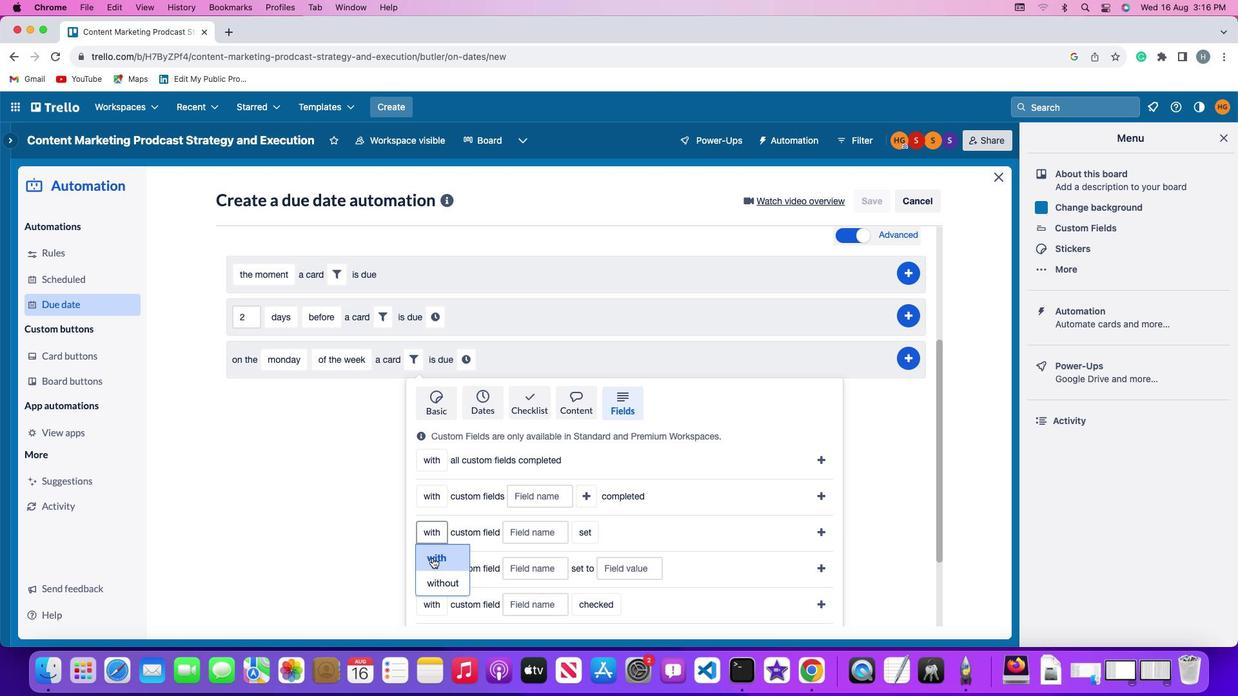 
Action: Mouse pressed left at (433, 559)
Screenshot: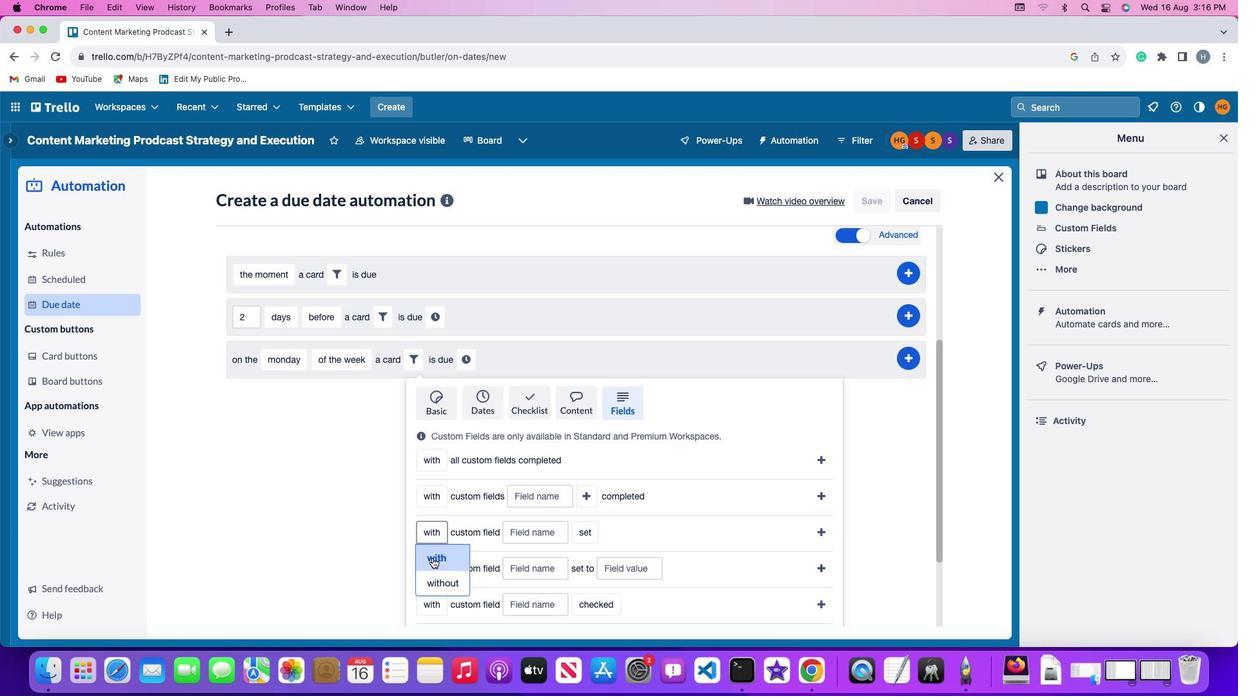 
Action: Mouse moved to (537, 532)
Screenshot: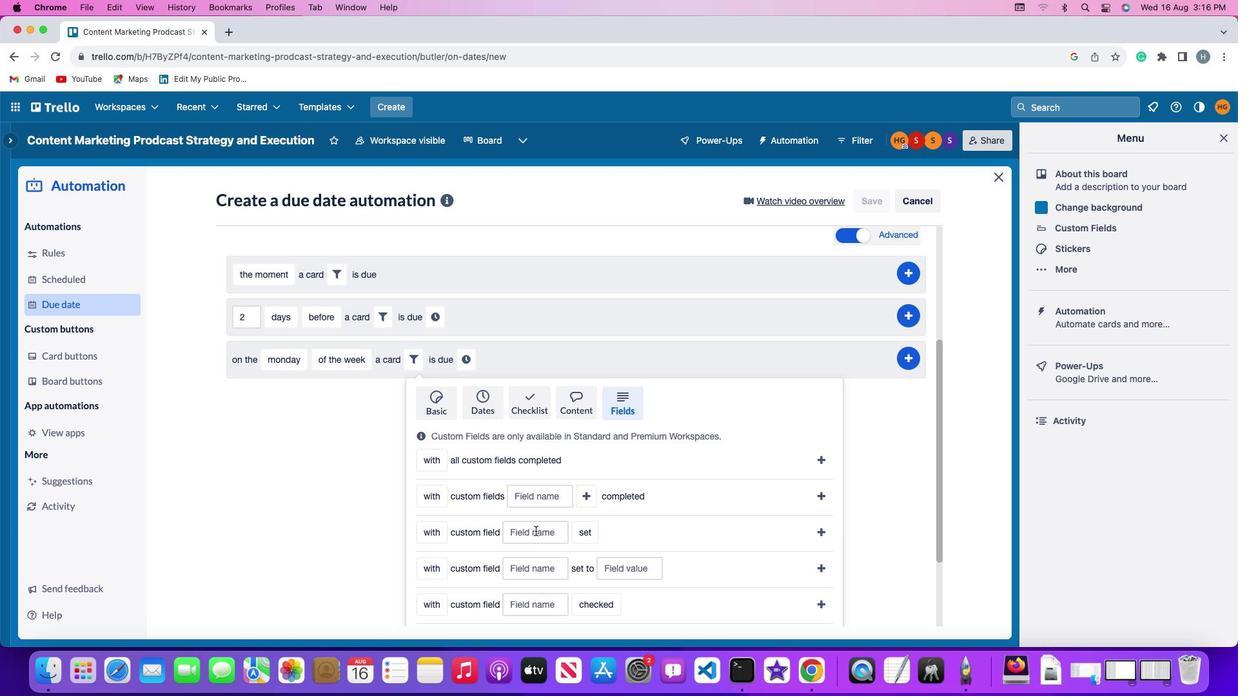 
Action: Mouse pressed left at (537, 532)
Screenshot: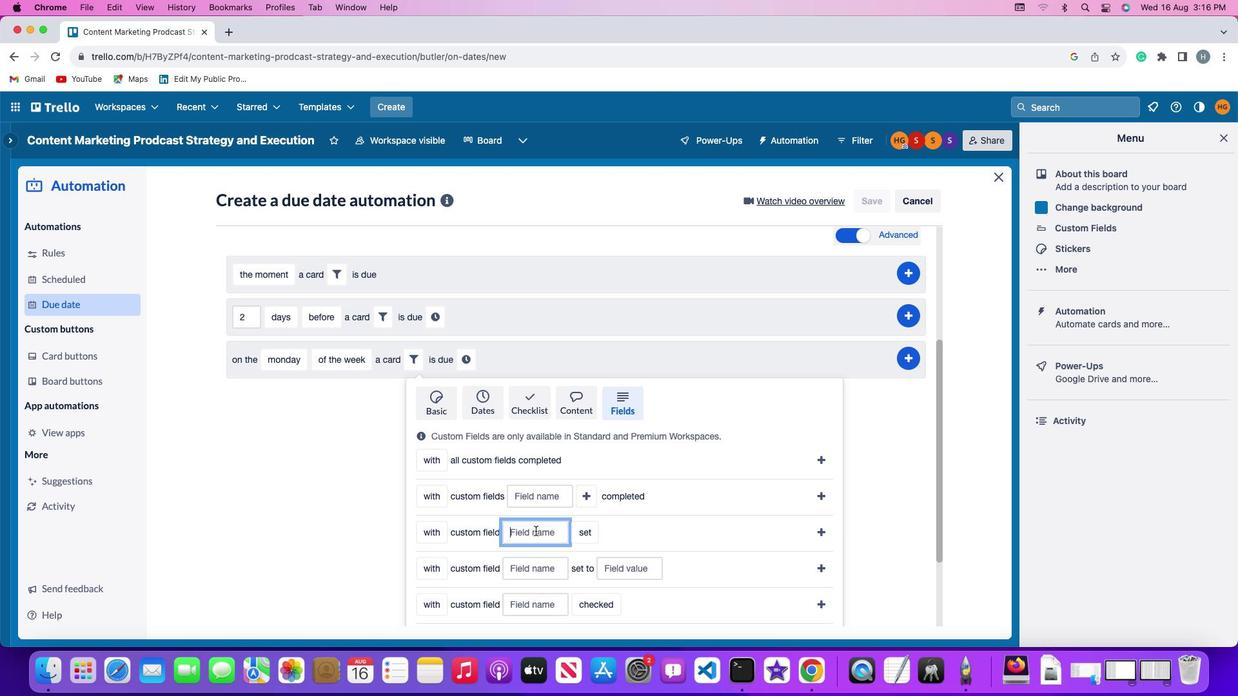 
Action: Key pressed Key.shift'R''e''s''u''m''e'
Screenshot: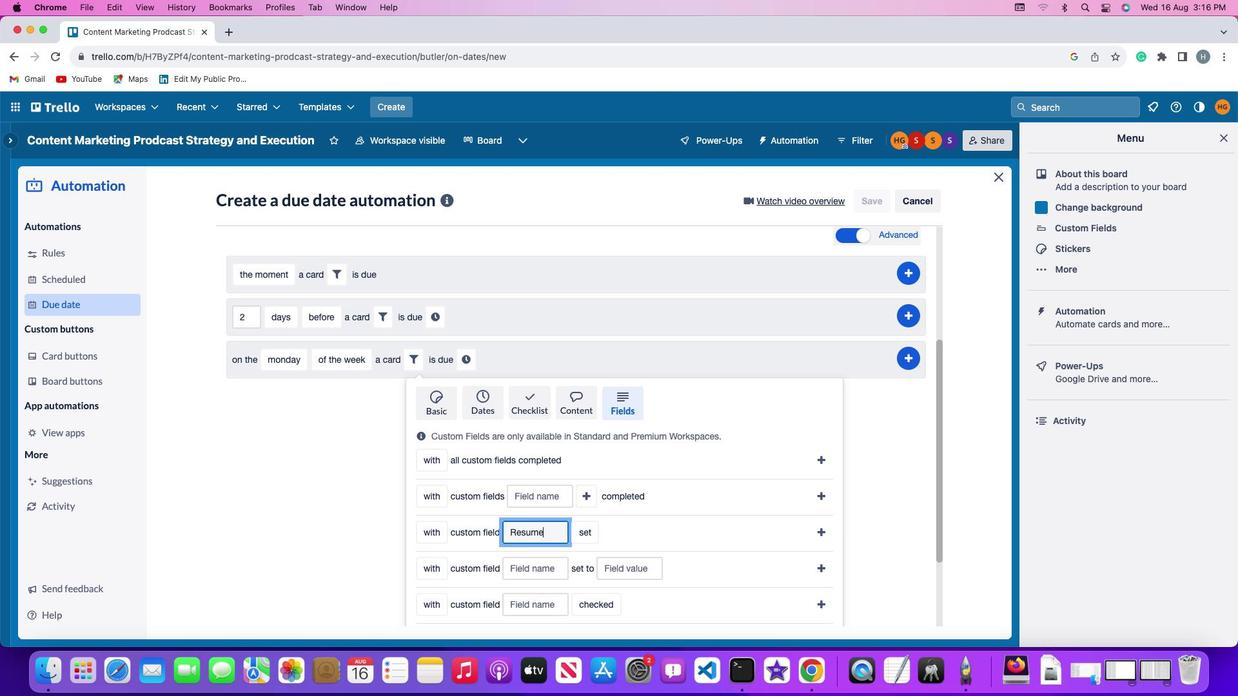 
Action: Mouse moved to (576, 534)
Screenshot: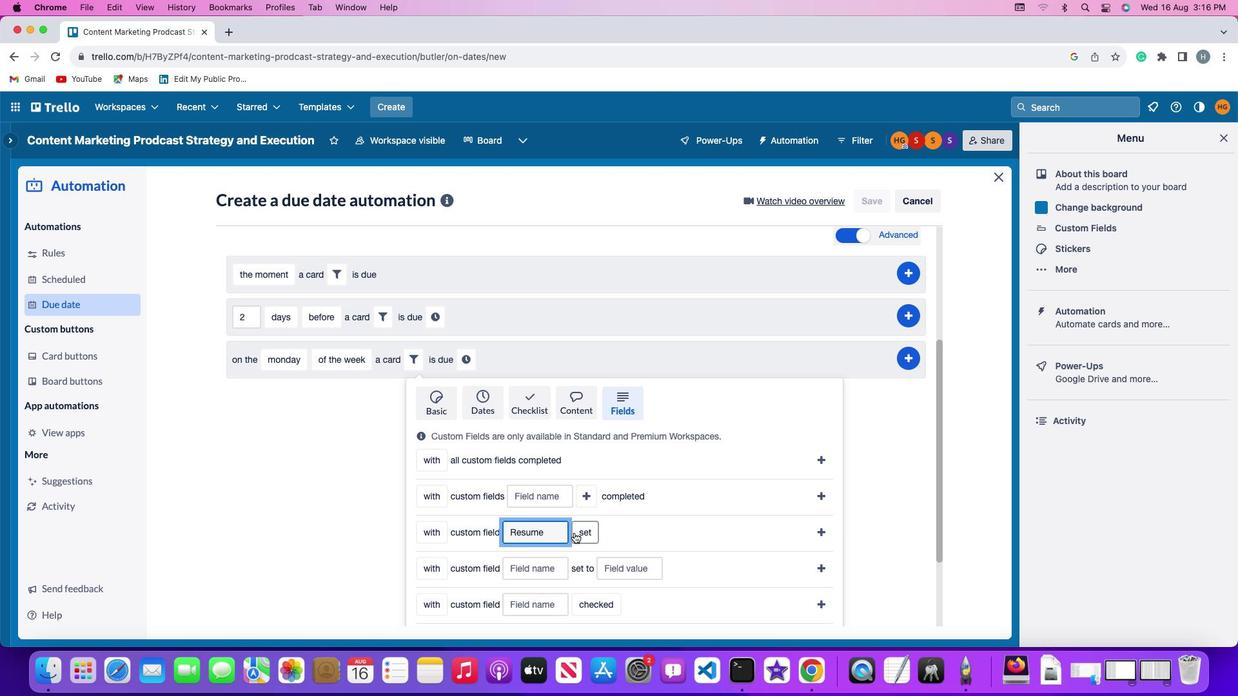 
Action: Mouse pressed left at (576, 534)
Screenshot: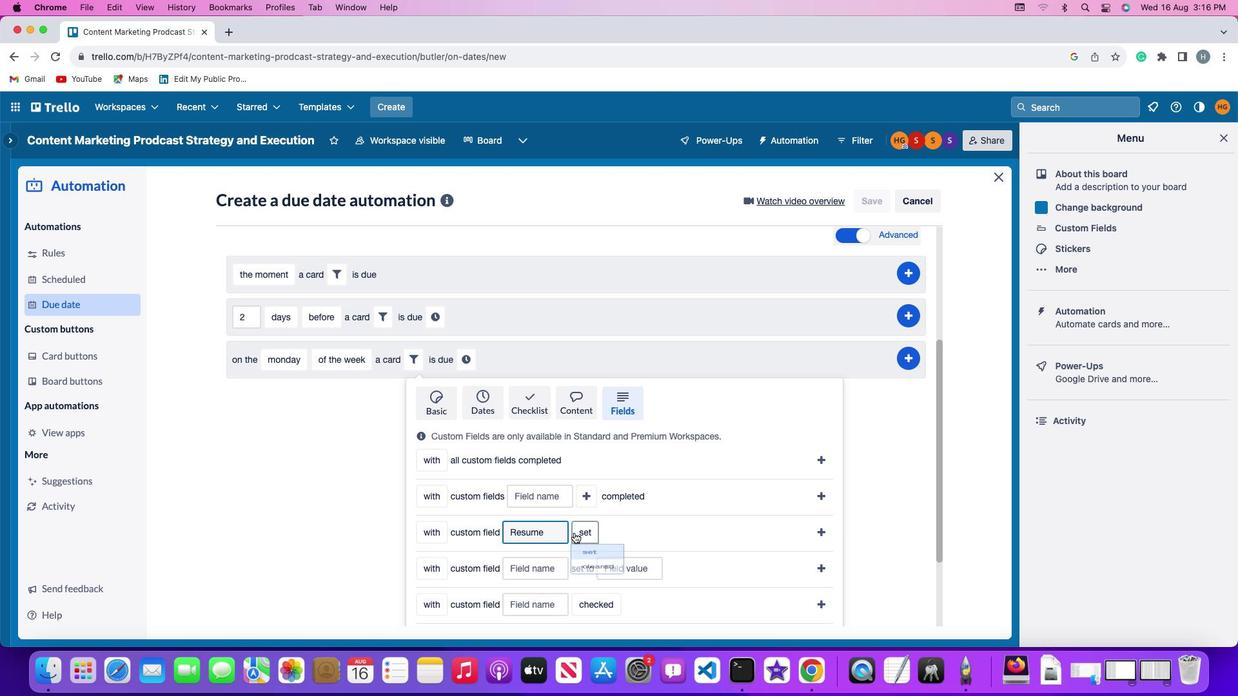 
Action: Mouse moved to (608, 554)
Screenshot: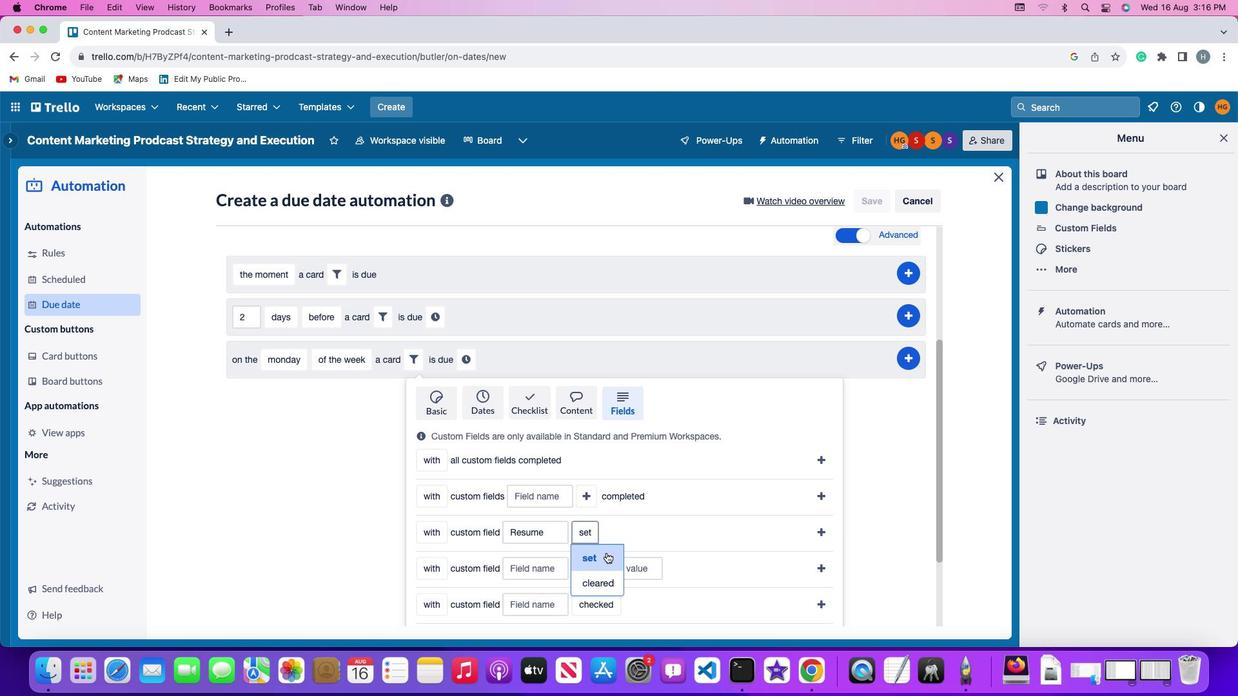 
Action: Mouse pressed left at (608, 554)
Screenshot: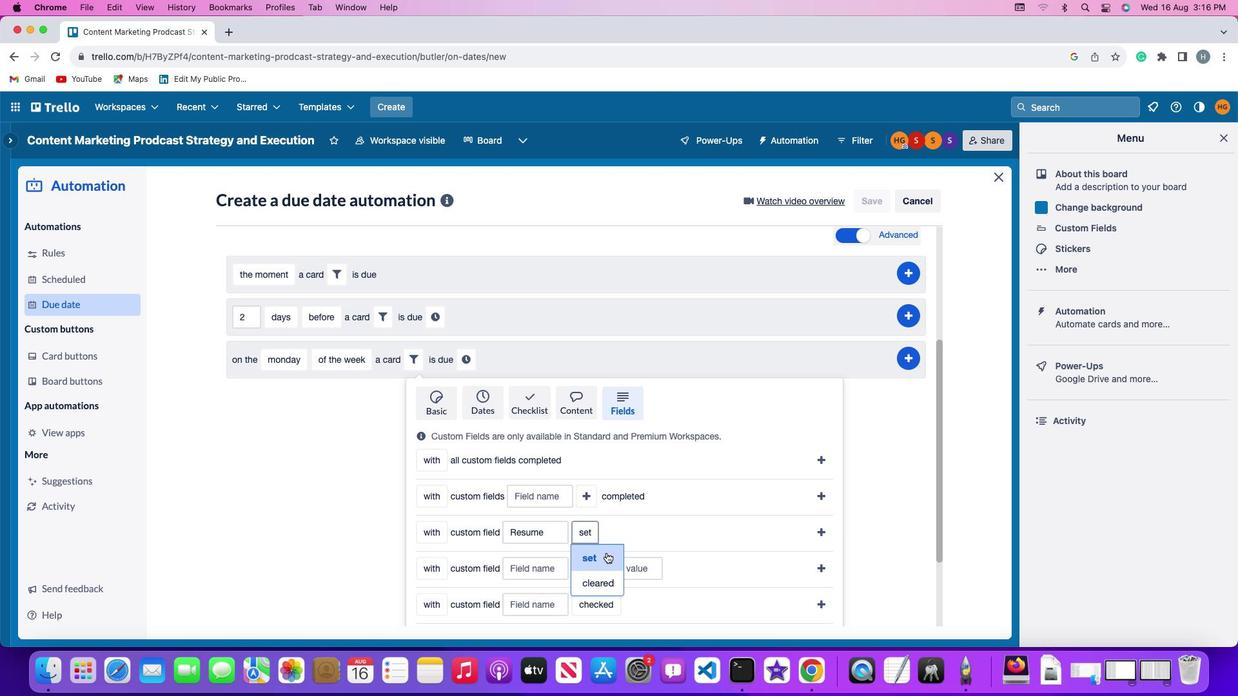
Action: Mouse moved to (825, 527)
Screenshot: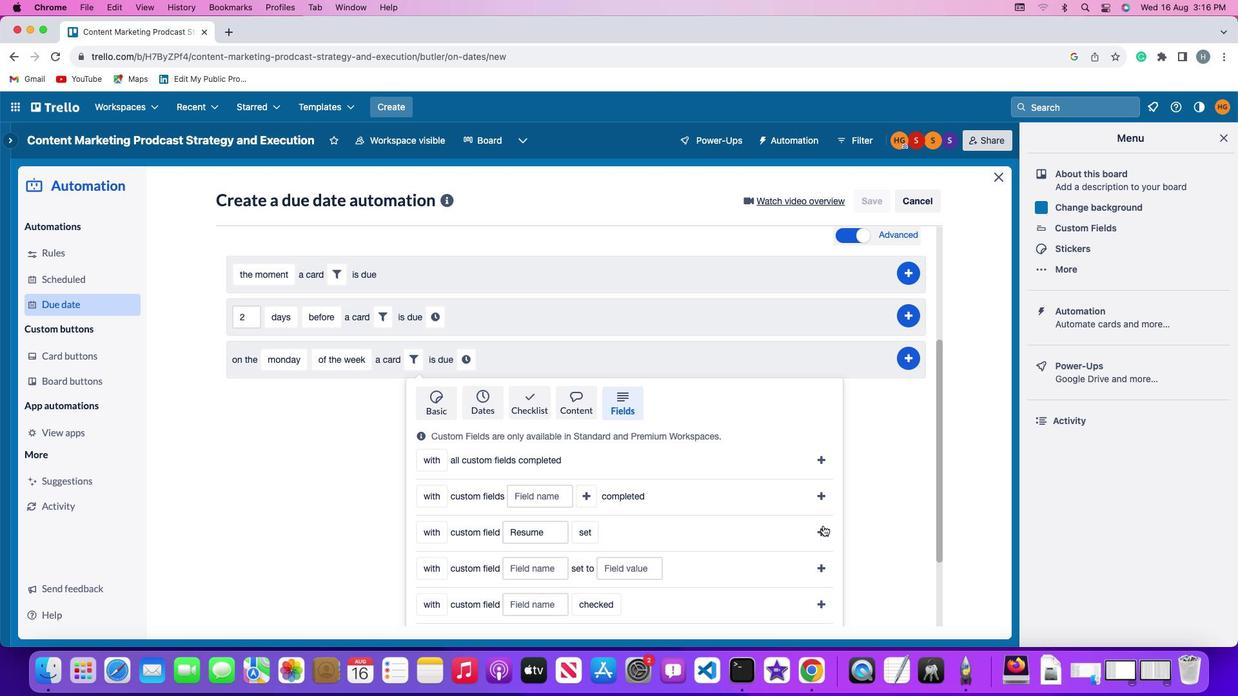 
Action: Mouse pressed left at (825, 527)
Screenshot: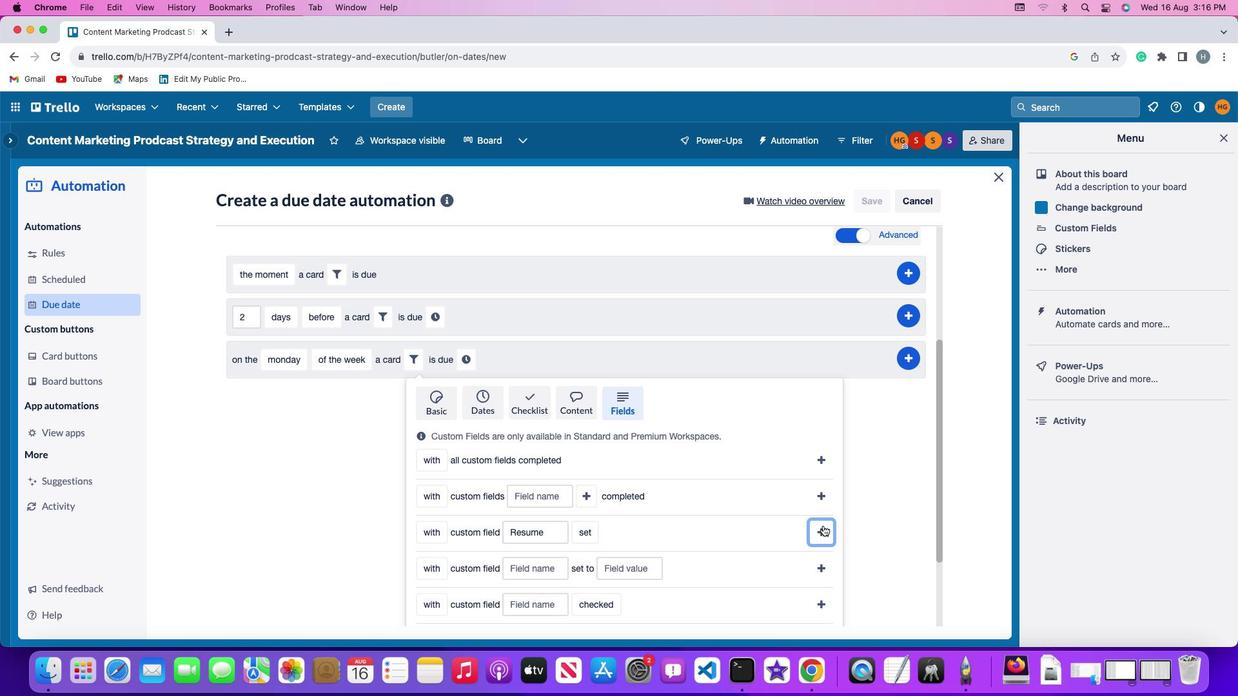 
Action: Mouse moved to (619, 557)
Screenshot: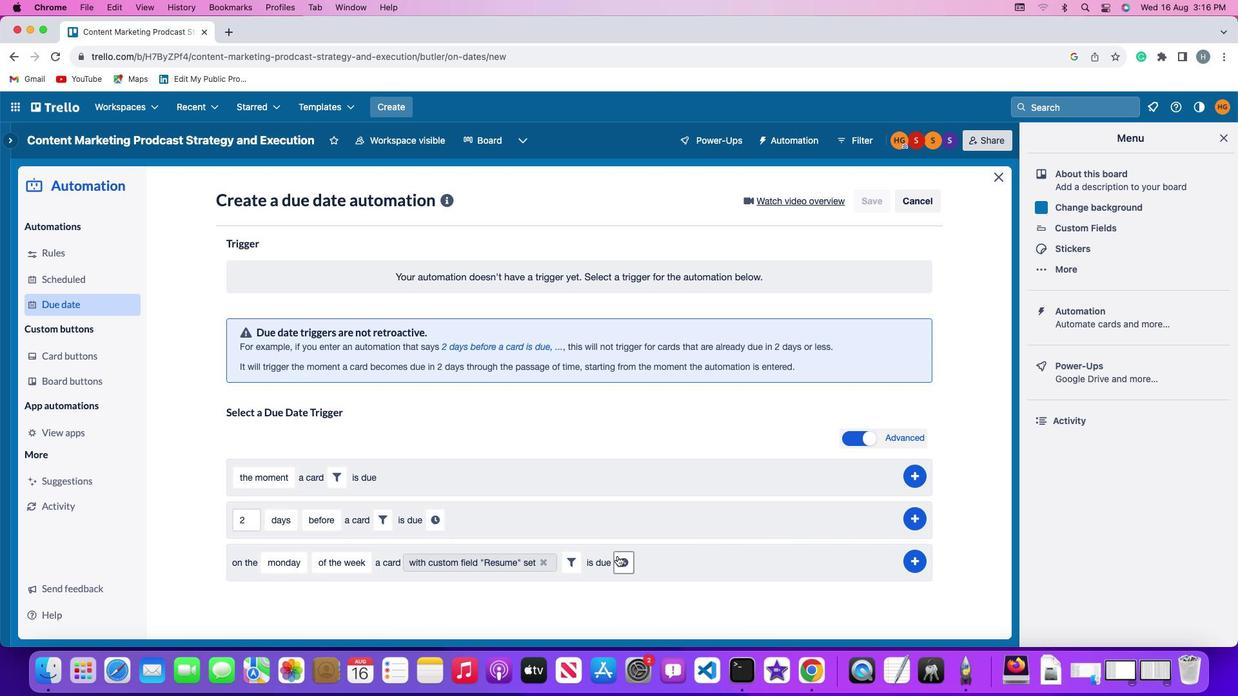
Action: Mouse pressed left at (619, 557)
Screenshot: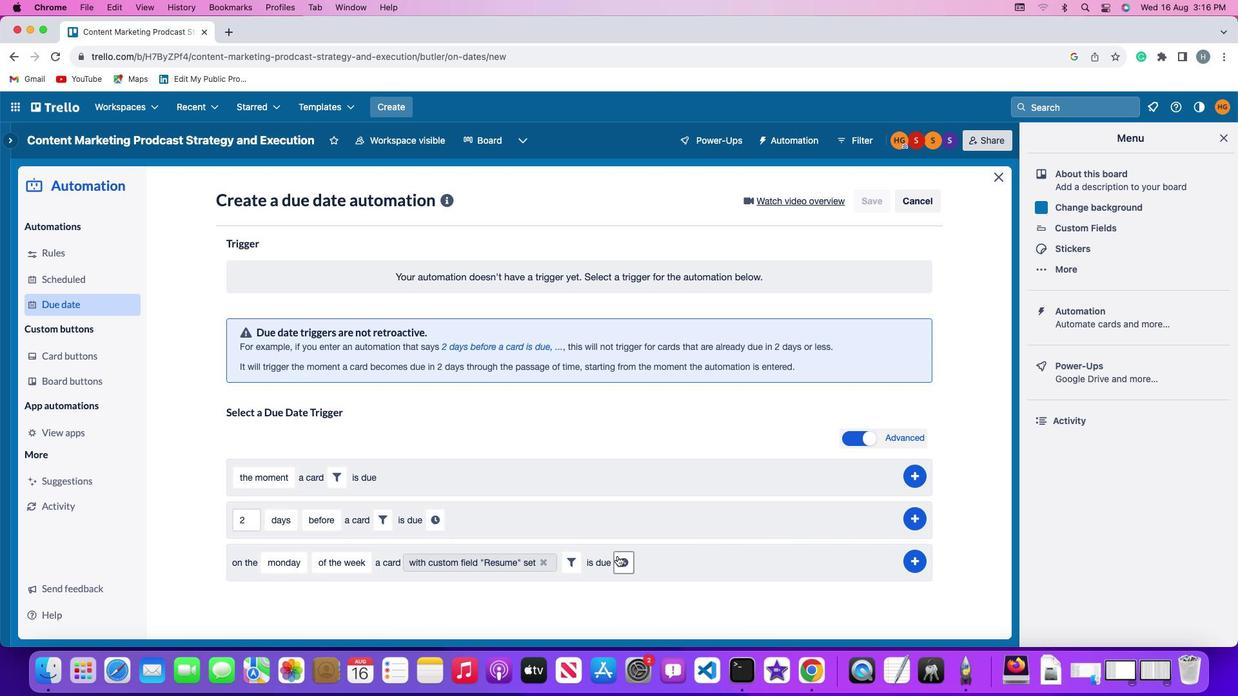 
Action: Mouse moved to (648, 568)
Screenshot: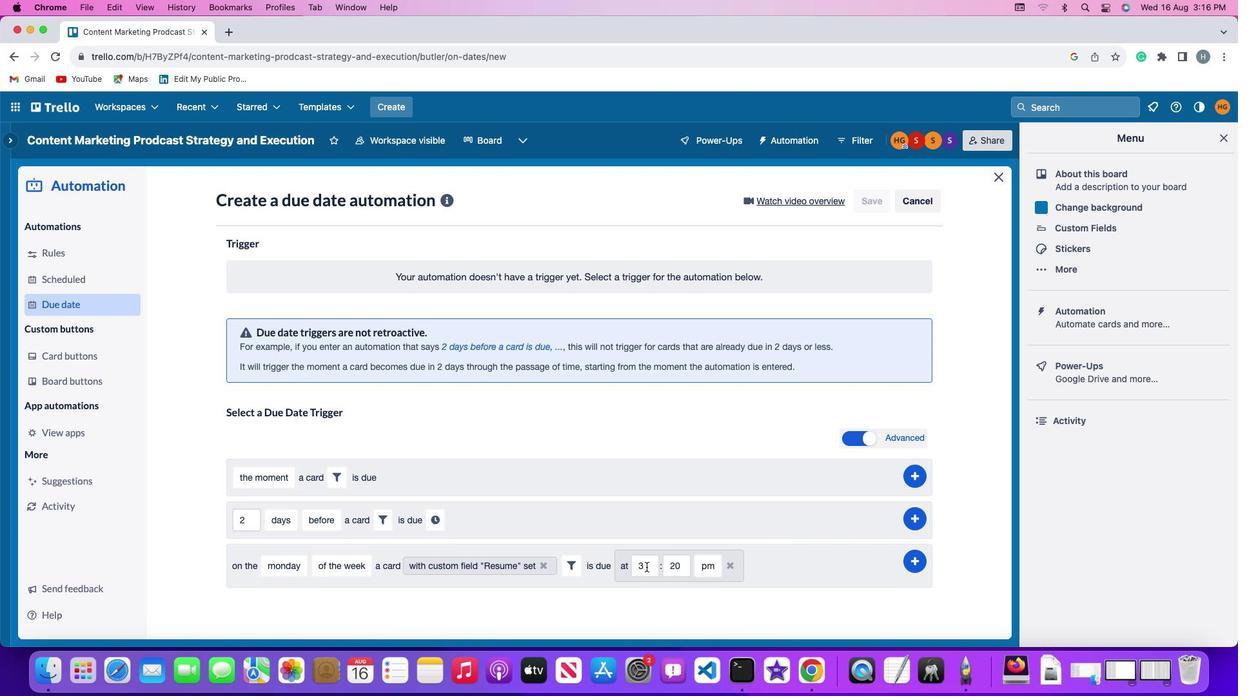 
Action: Mouse pressed left at (648, 568)
Screenshot: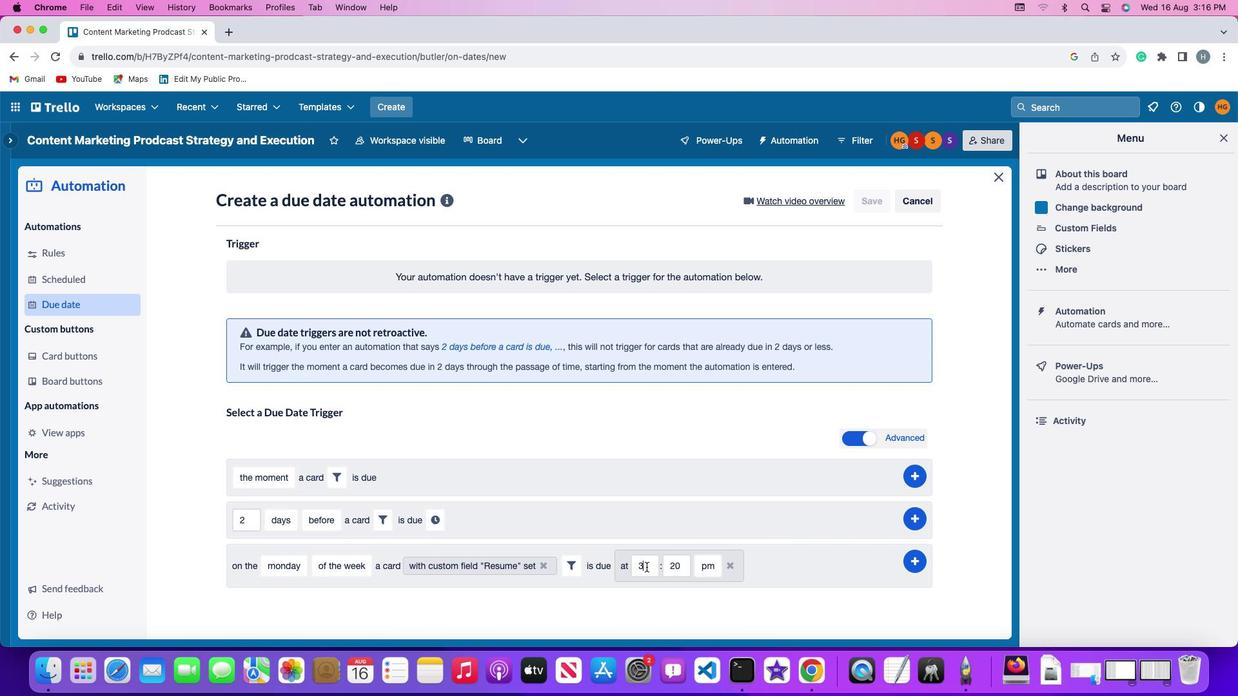 
Action: Key pressed Key.backspace
Screenshot: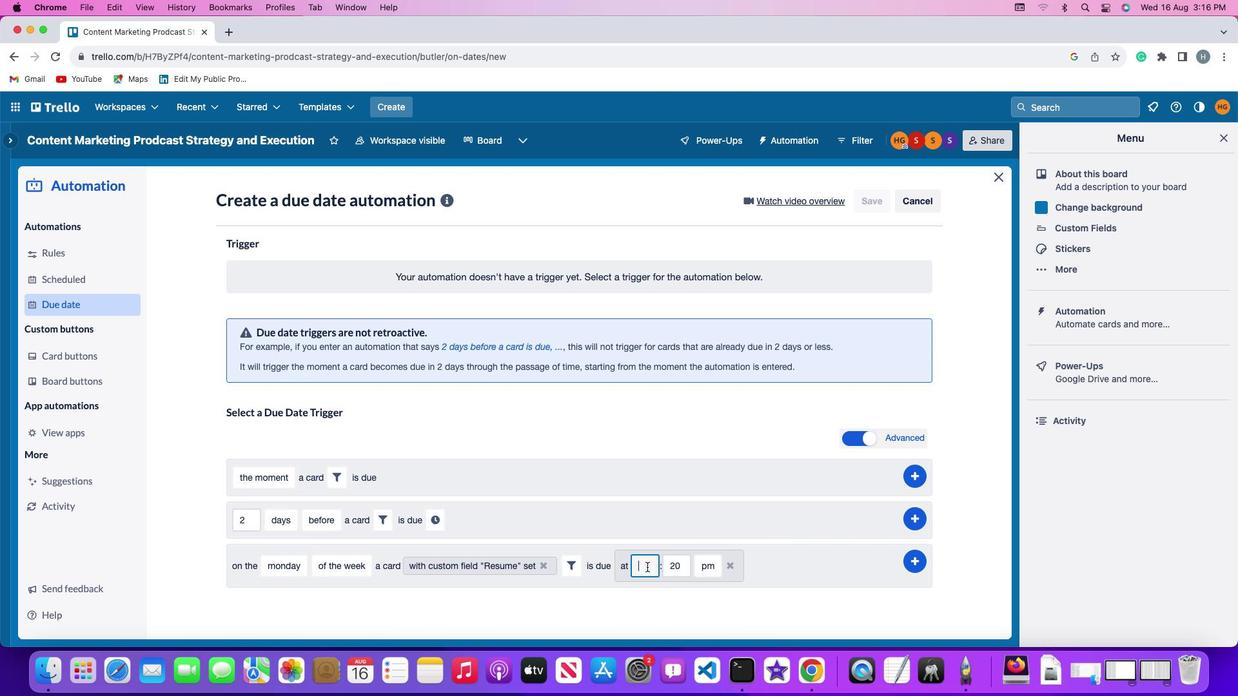 
Action: Mouse moved to (648, 568)
Screenshot: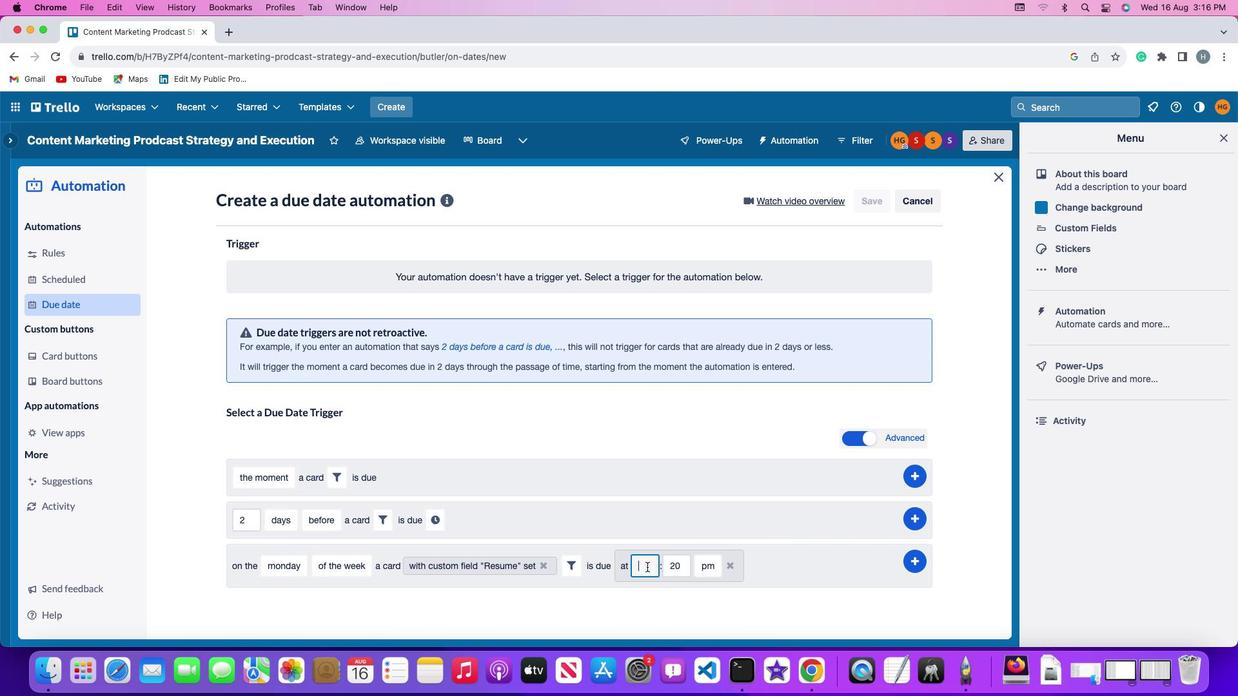 
Action: Key pressed '1''1'
Screenshot: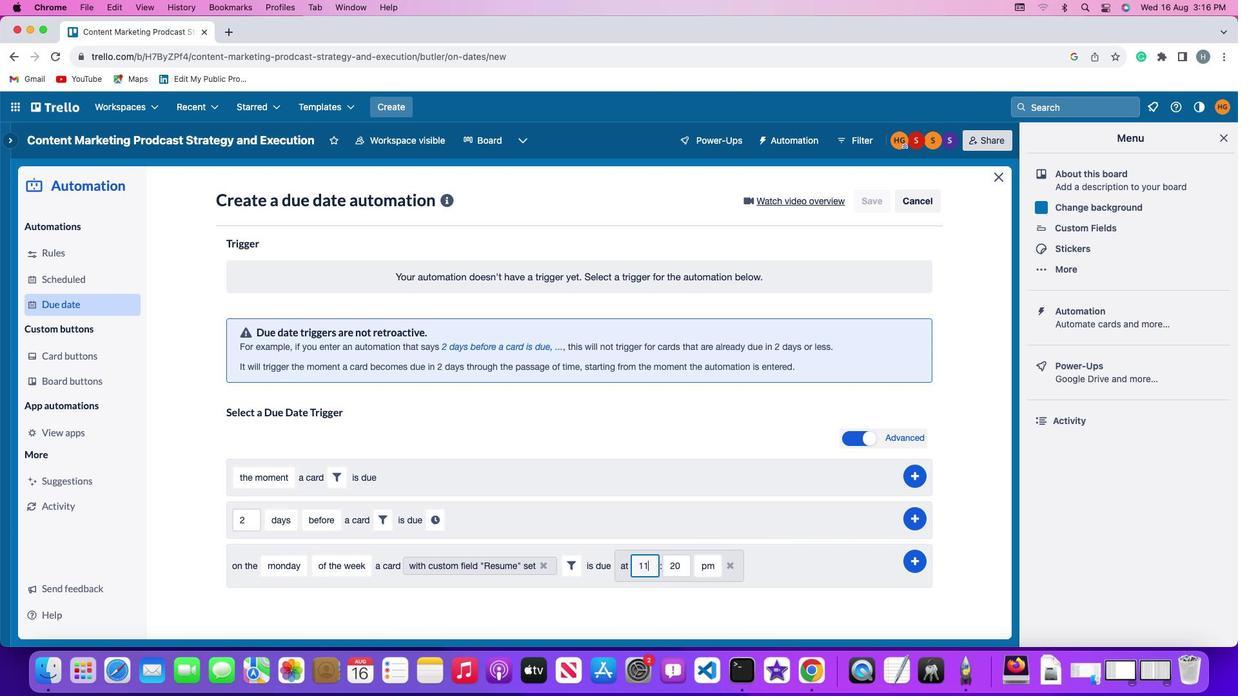 
Action: Mouse moved to (682, 567)
Screenshot: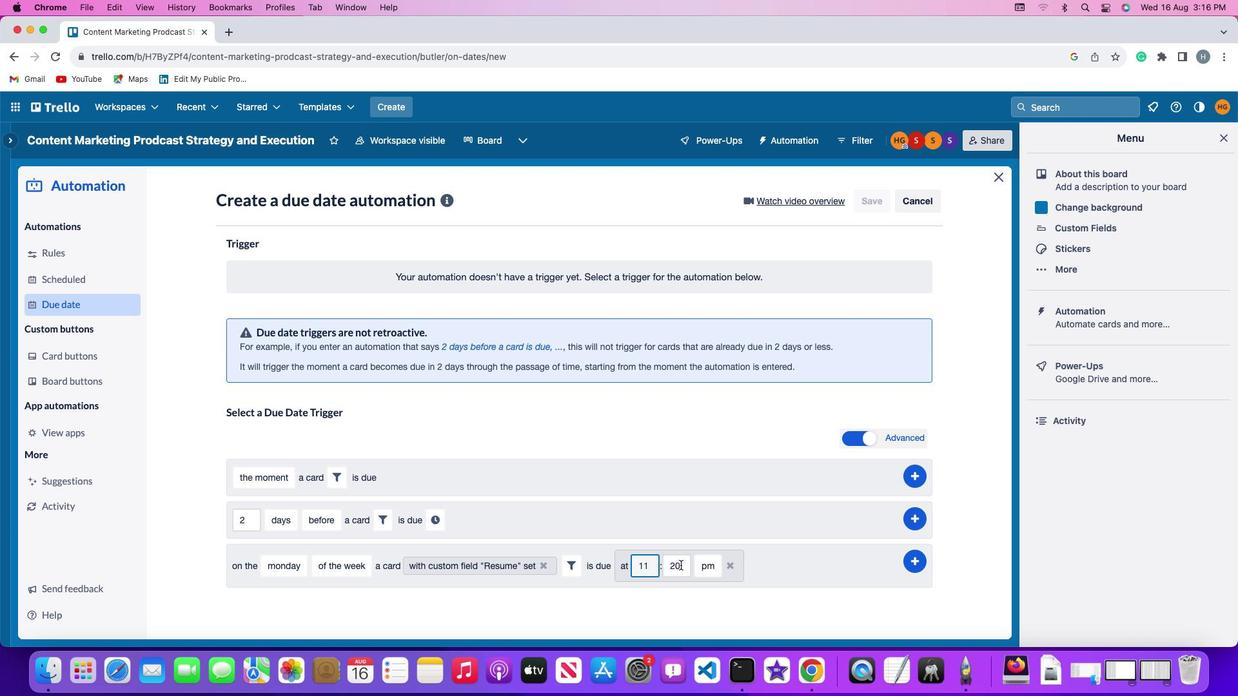 
Action: Mouse pressed left at (682, 567)
Screenshot: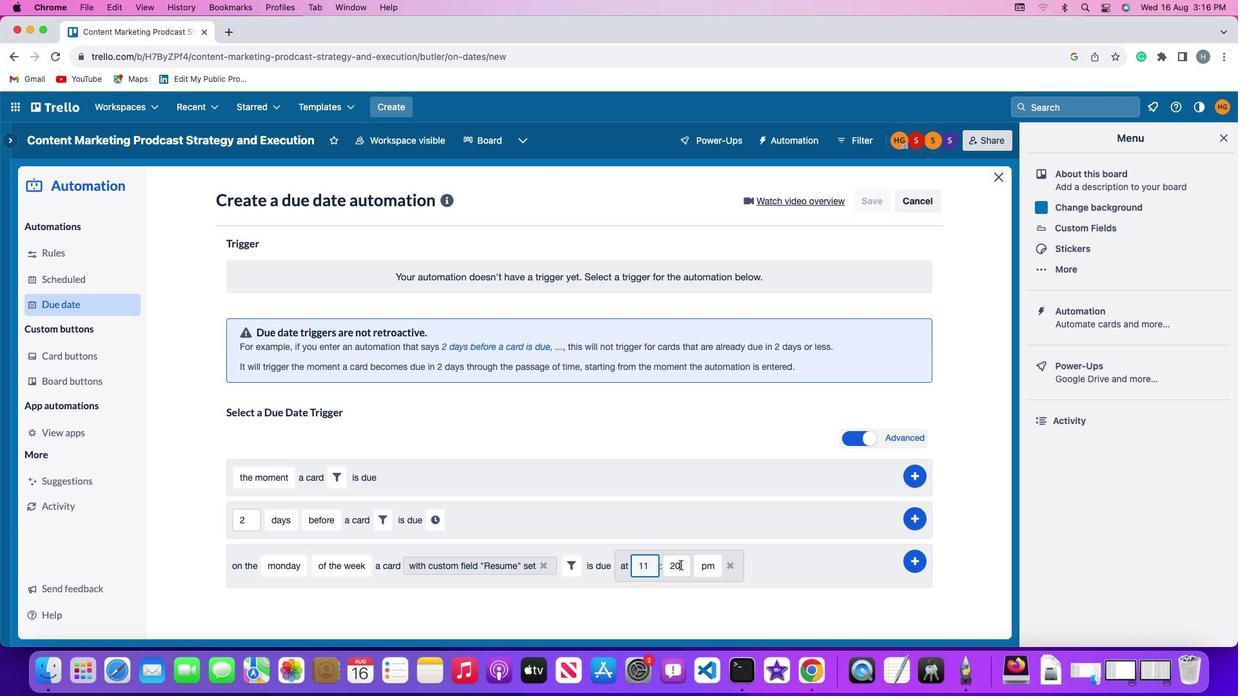 
Action: Key pressed Key.backspaceKey.backspace'0''0'
Screenshot: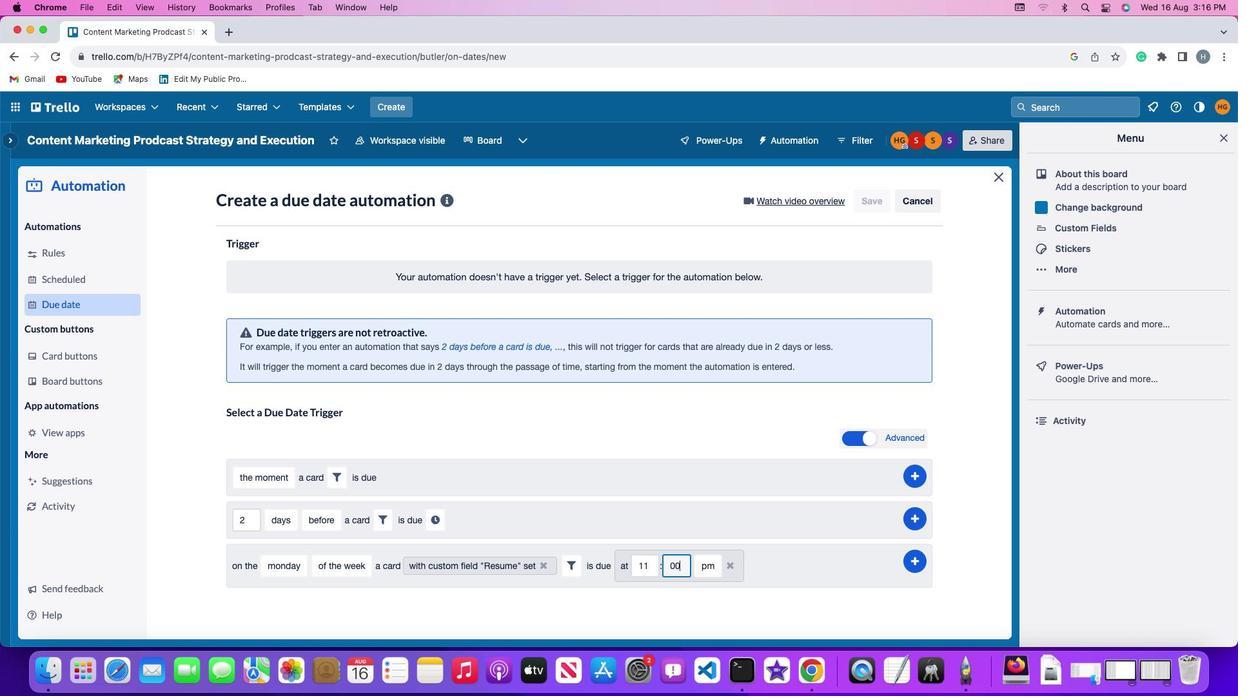 
Action: Mouse moved to (705, 566)
Screenshot: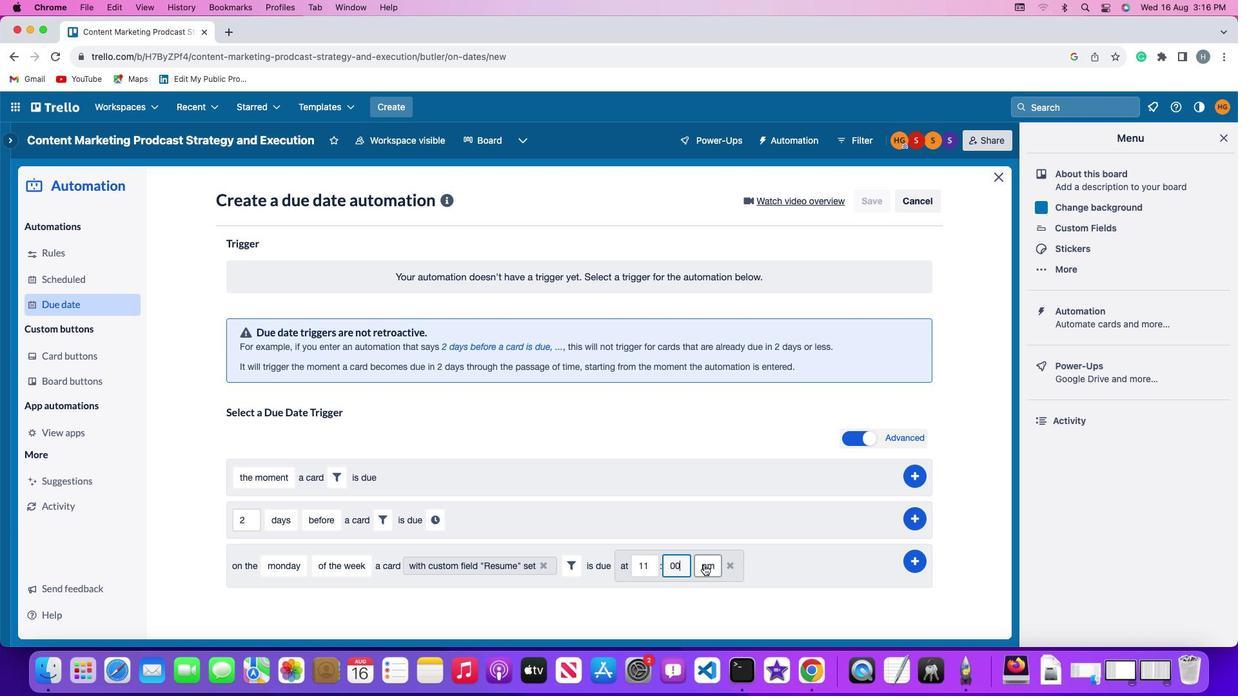 
Action: Mouse pressed left at (705, 566)
Screenshot: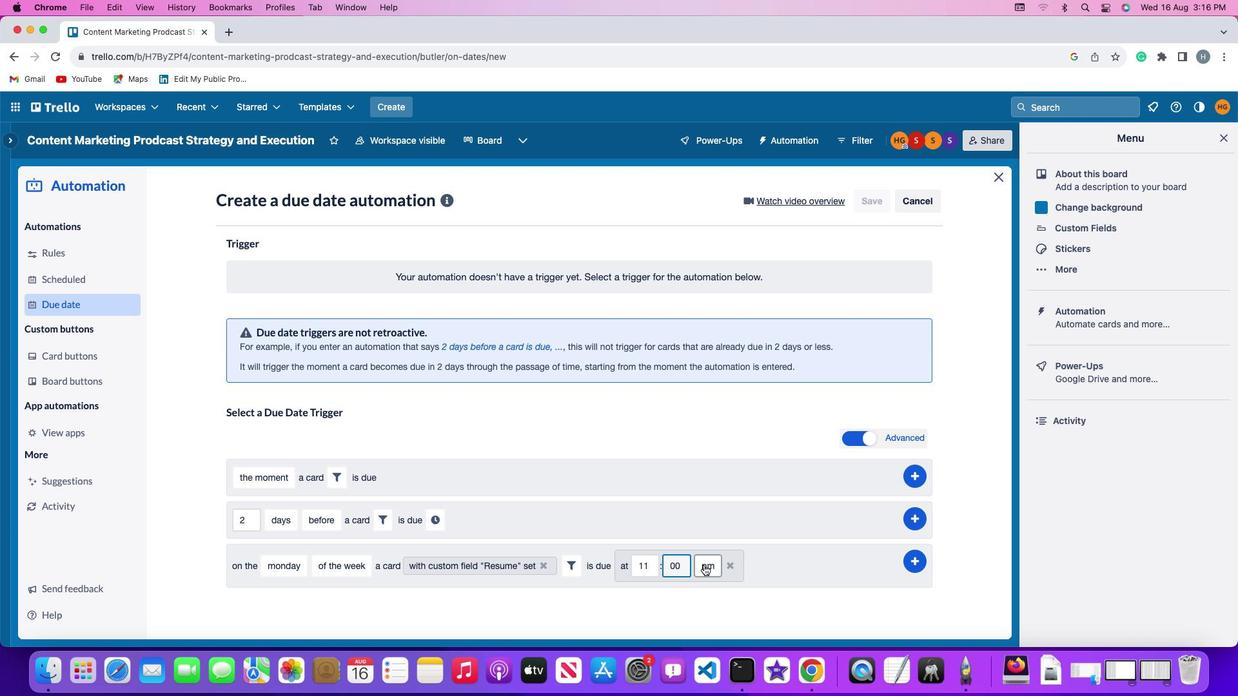 
Action: Mouse moved to (711, 587)
Screenshot: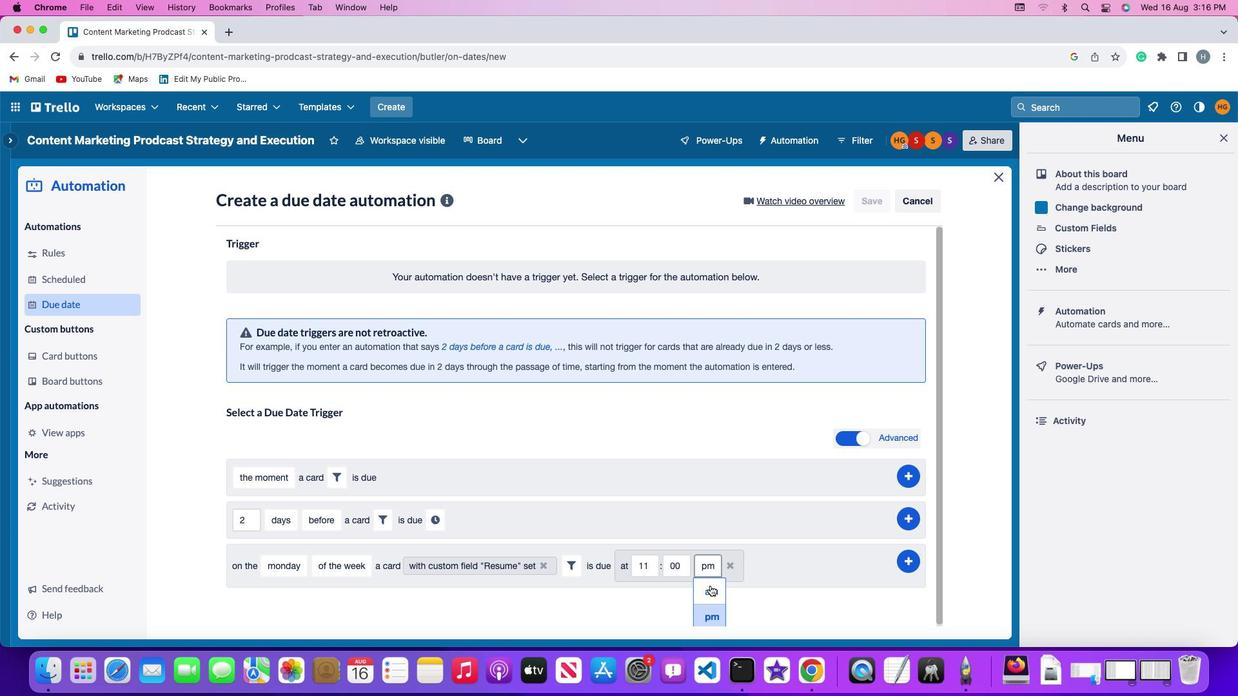 
Action: Mouse pressed left at (711, 587)
Screenshot: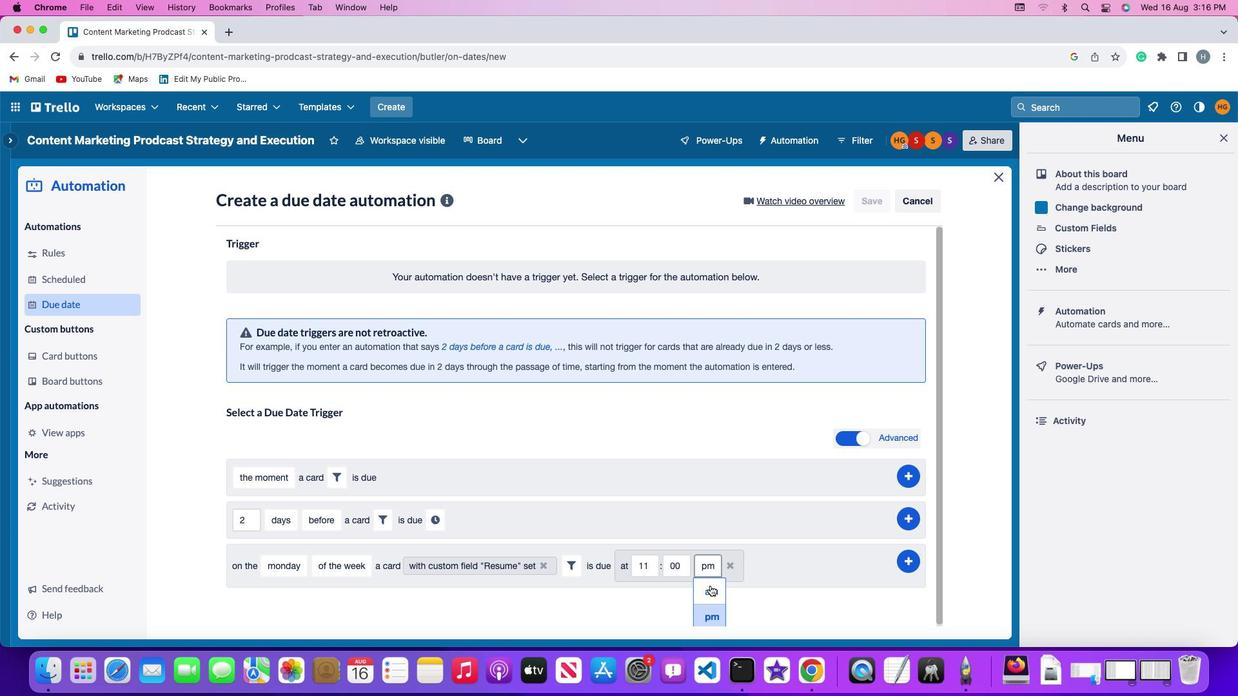 
Action: Mouse moved to (914, 560)
Screenshot: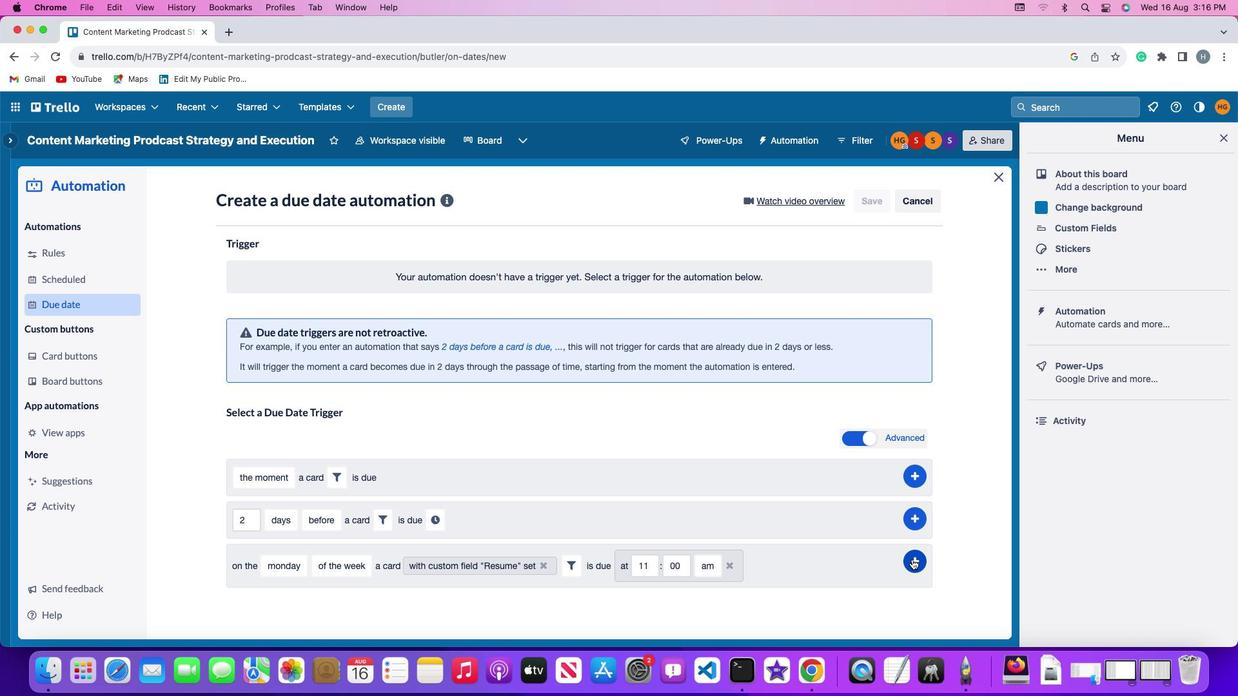 
Action: Mouse pressed left at (914, 560)
Screenshot: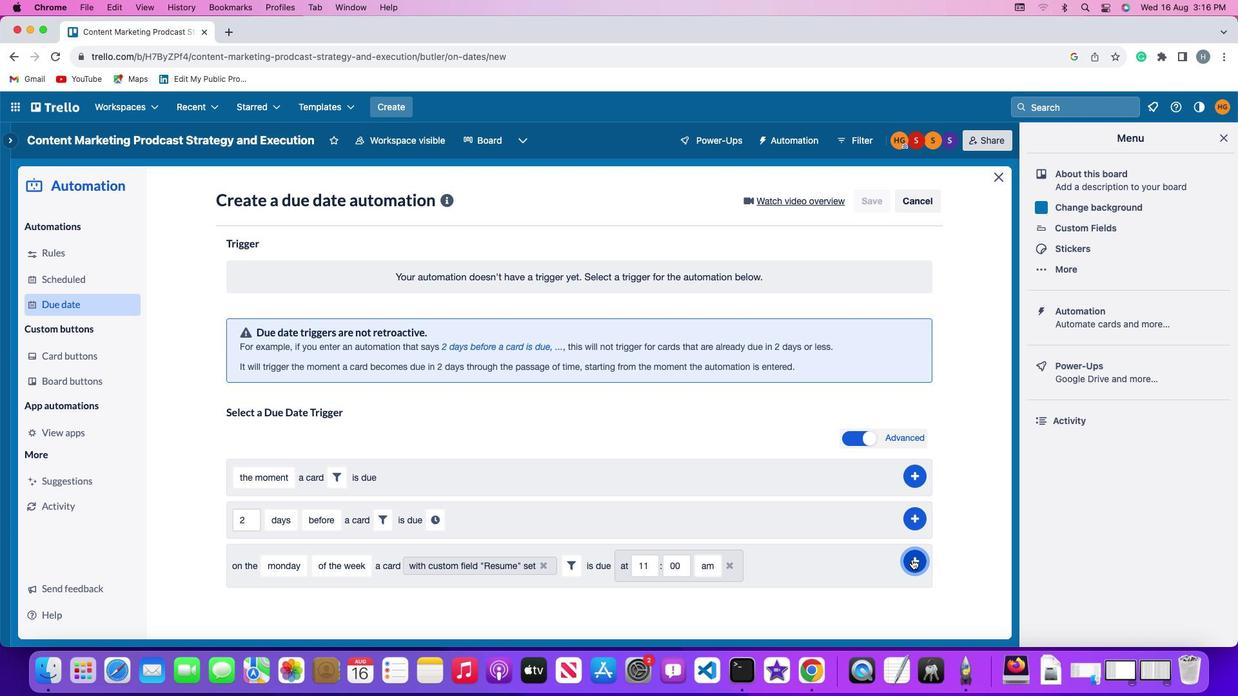 
Action: Mouse moved to (965, 474)
Screenshot: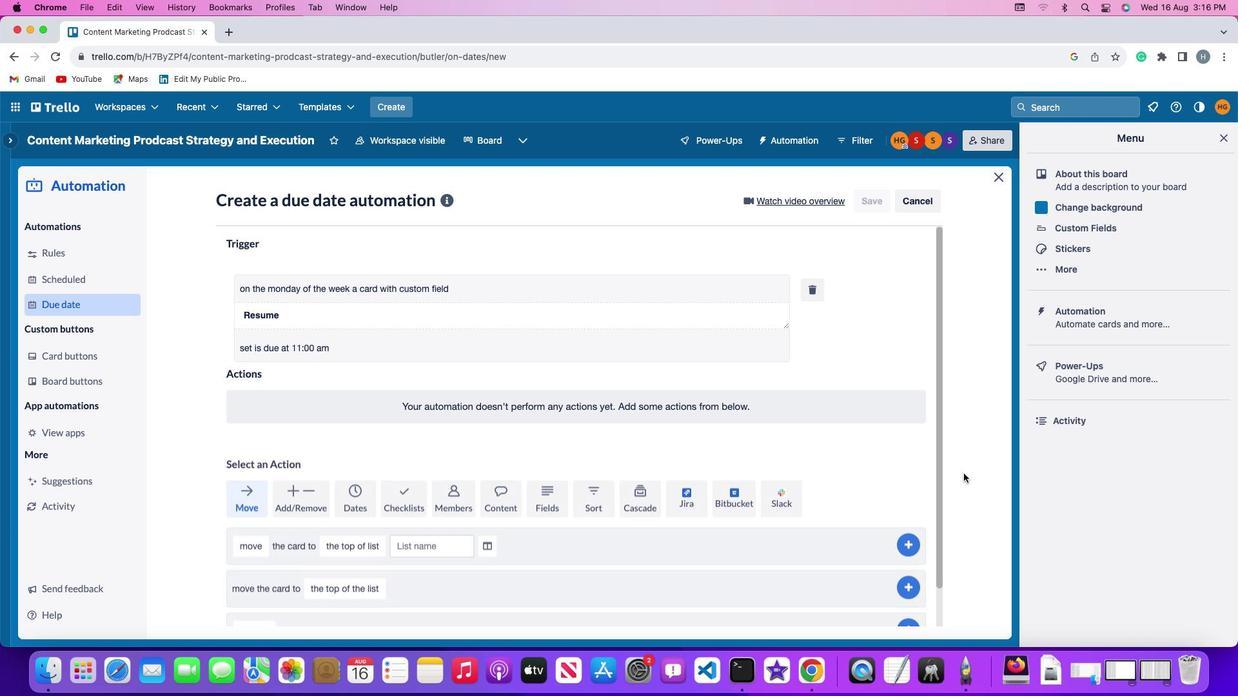 
